 Task: Look for space in Poole, United Kingdom from 5th September, 2023 to 13th September, 2023 for 6 adults in price range Rs.15000 to Rs.20000. Place can be entire place with 3 bedrooms having 3 beds and 3 bathrooms. Property type can be house, flat, guest house. Booking option can be shelf check-in. Required host language is English.
Action: Mouse moved to (346, 127)
Screenshot: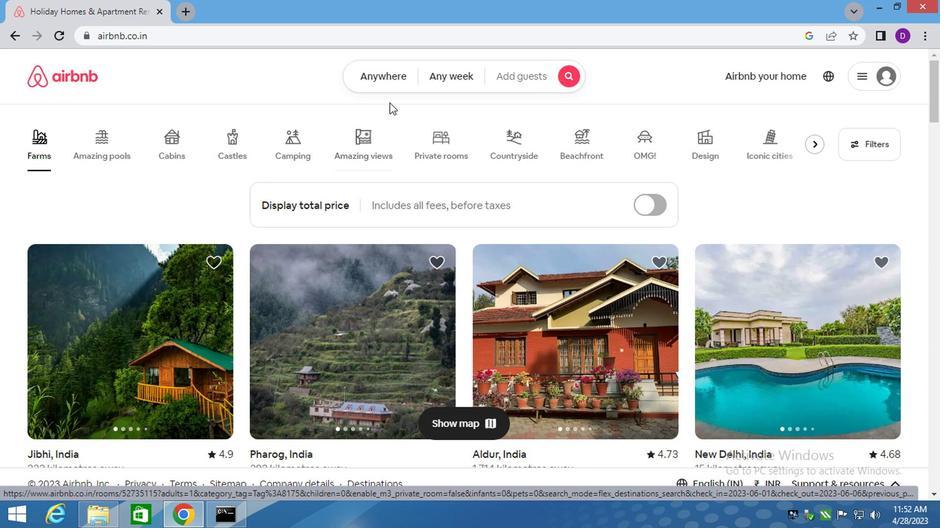 
Action: Mouse pressed left at (346, 127)
Screenshot: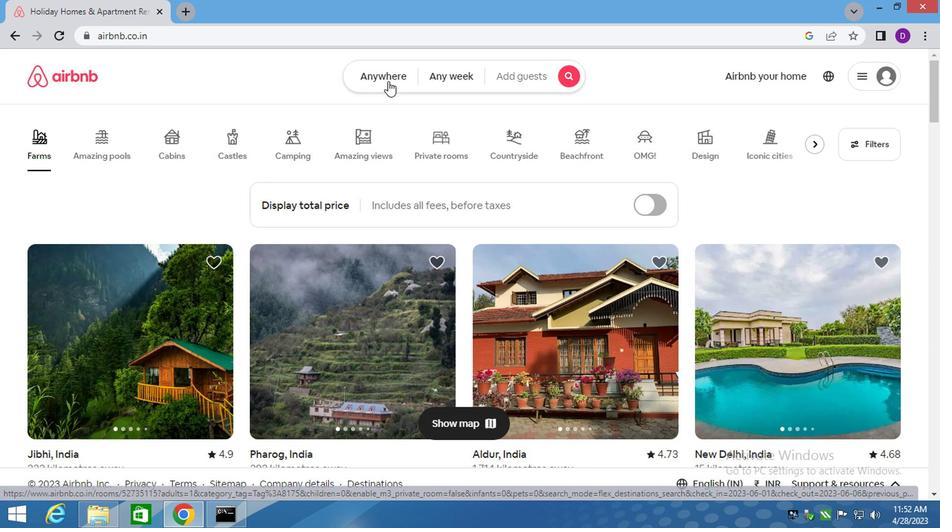 
Action: Mouse moved to (252, 166)
Screenshot: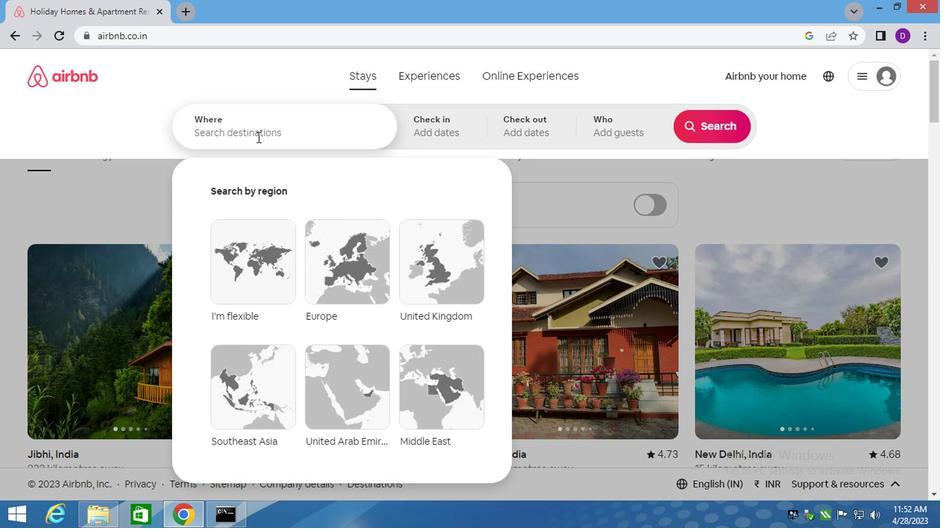 
Action: Mouse pressed left at (252, 166)
Screenshot: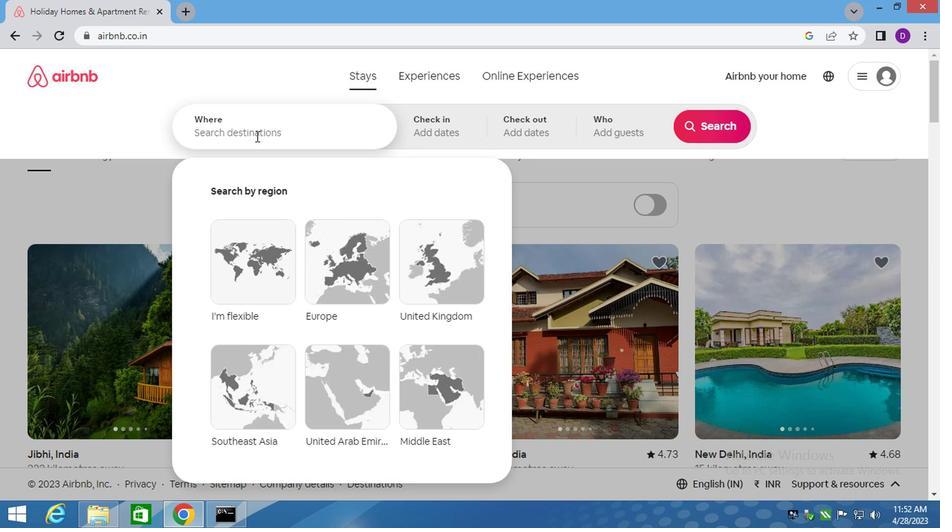 
Action: Mouse moved to (252, 166)
Screenshot: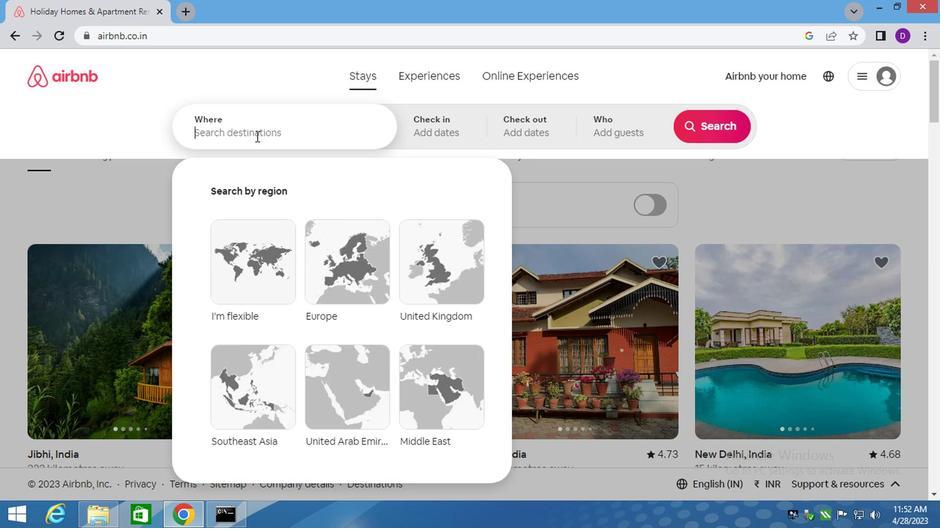 
Action: Key pressed poole<Key.down><Key.down>,<Key.space>united<Key.up><Key.enter>
Screenshot: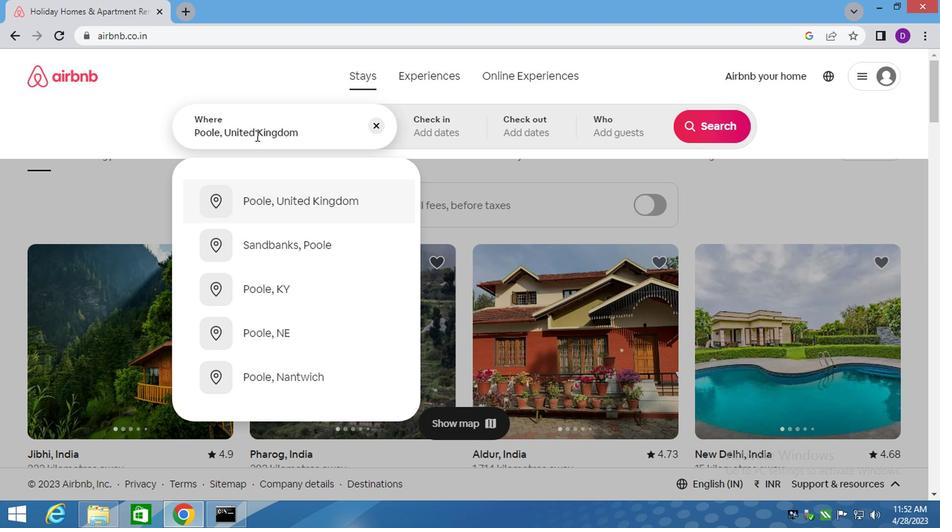 
Action: Mouse moved to (574, 239)
Screenshot: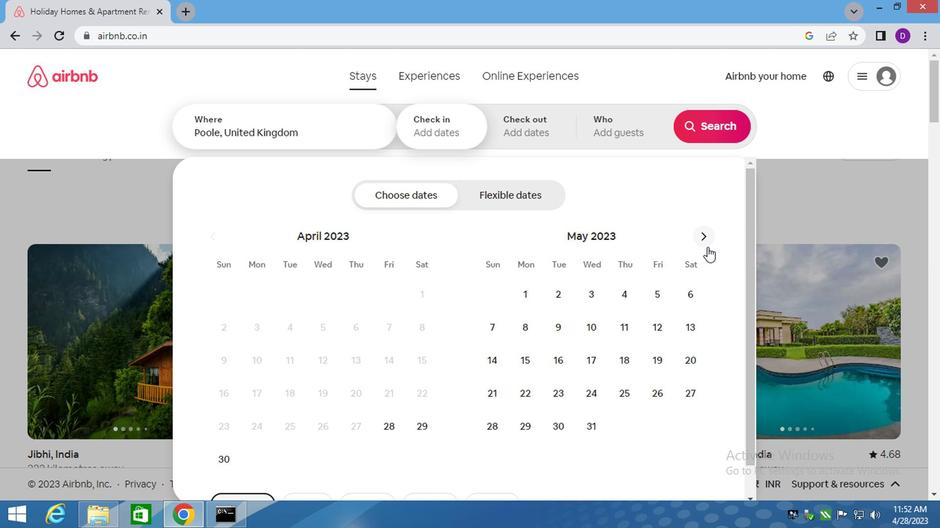 
Action: Mouse pressed left at (574, 239)
Screenshot: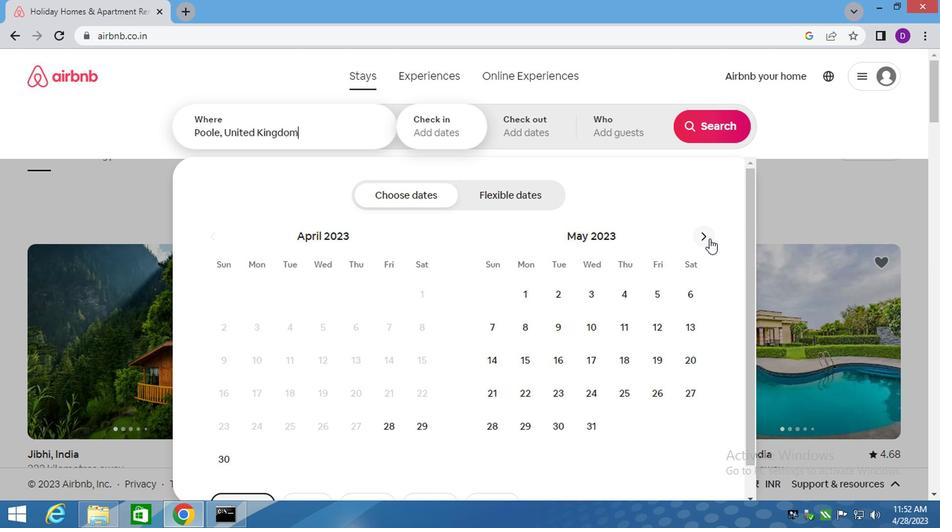 
Action: Mouse pressed left at (574, 239)
Screenshot: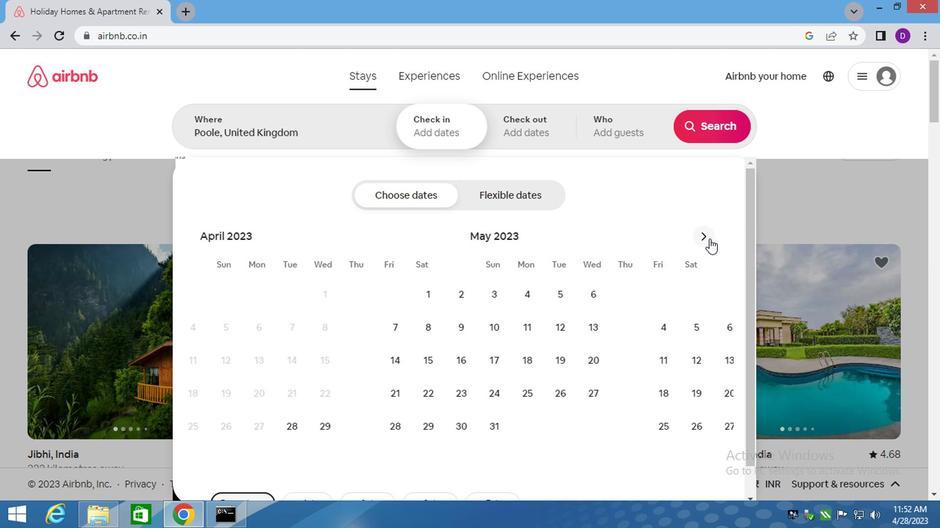 
Action: Mouse pressed left at (574, 239)
Screenshot: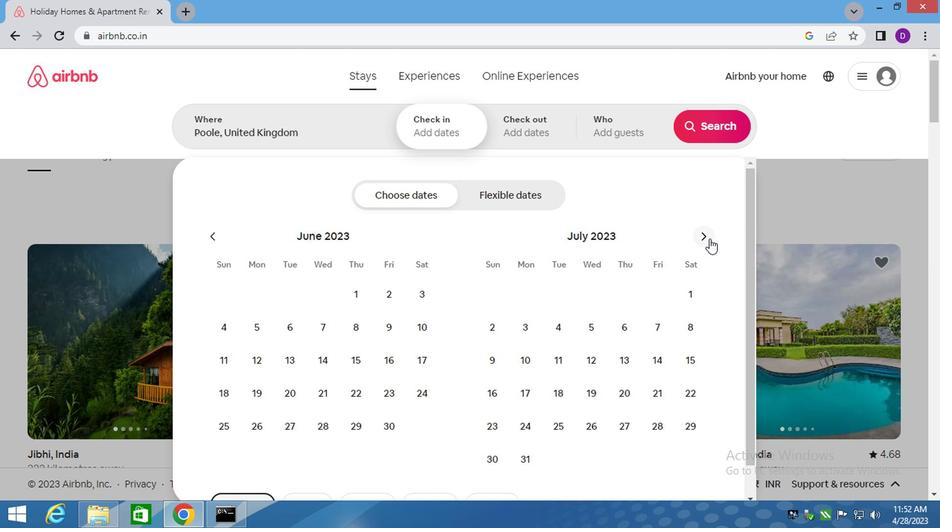 
Action: Mouse pressed left at (574, 239)
Screenshot: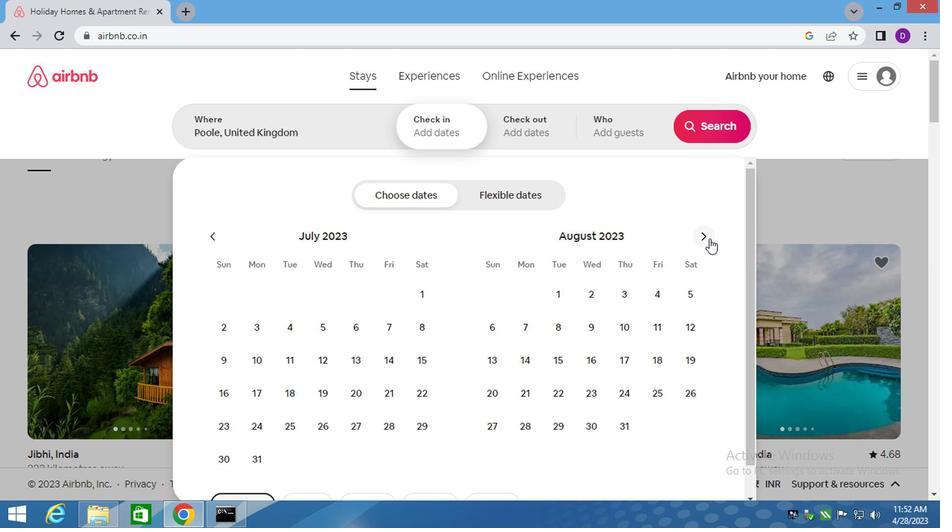 
Action: Mouse moved to (471, 302)
Screenshot: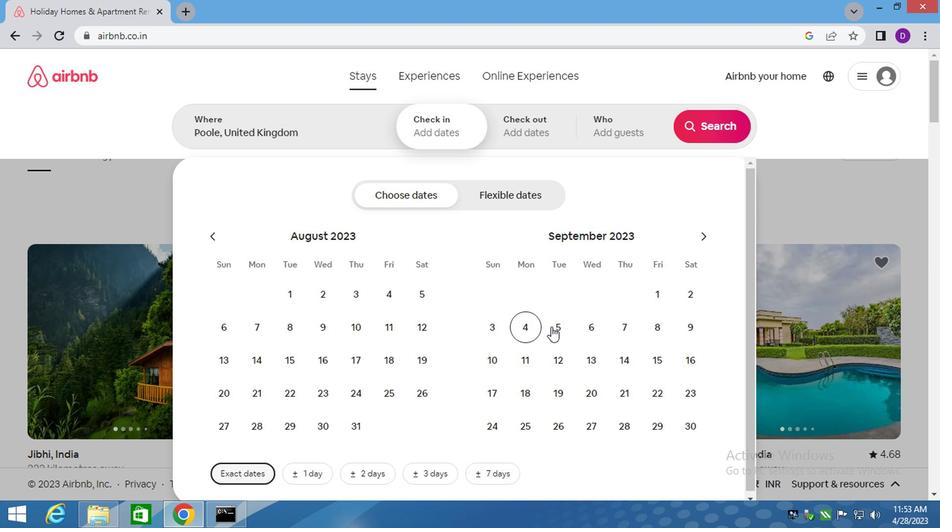 
Action: Mouse pressed left at (471, 302)
Screenshot: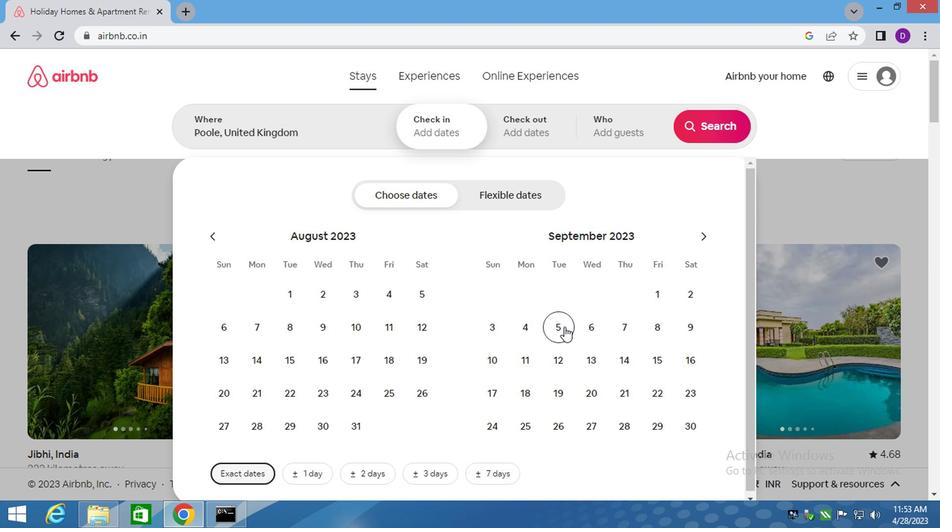 
Action: Mouse moved to (488, 323)
Screenshot: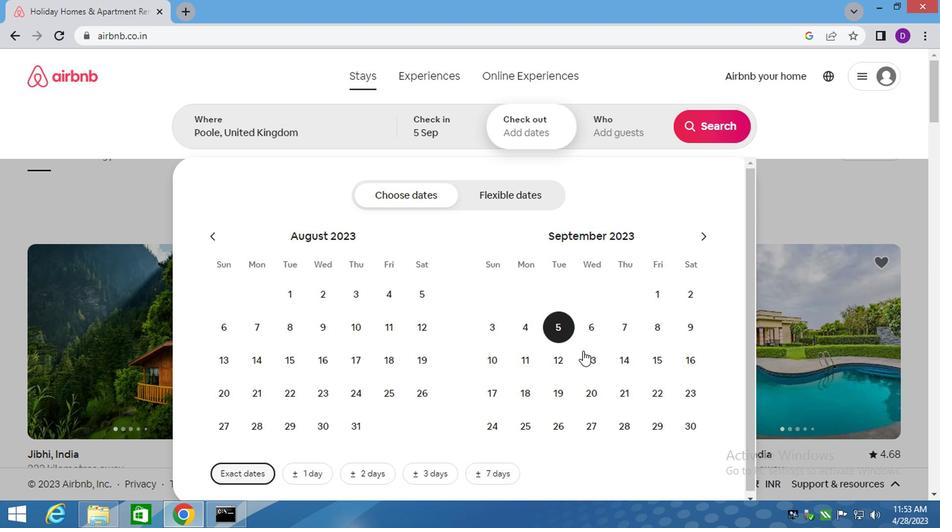 
Action: Mouse pressed left at (488, 323)
Screenshot: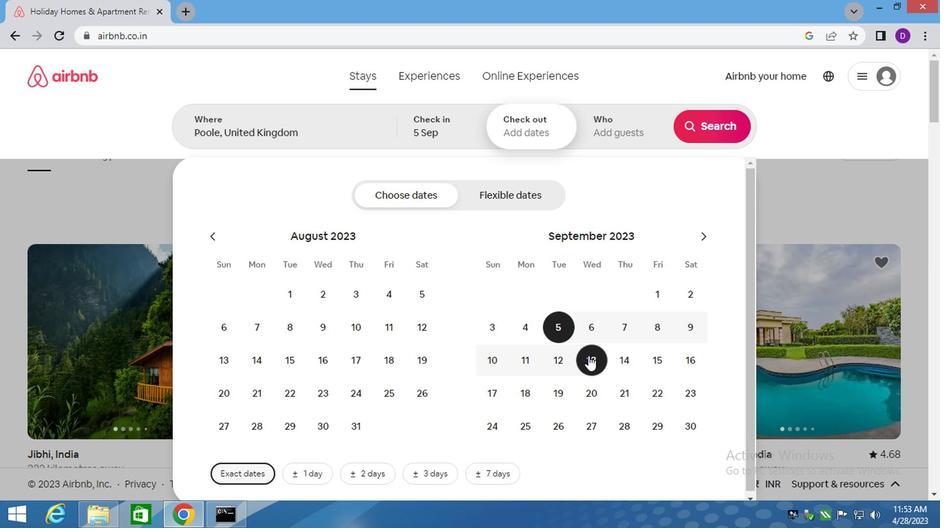 
Action: Mouse moved to (513, 166)
Screenshot: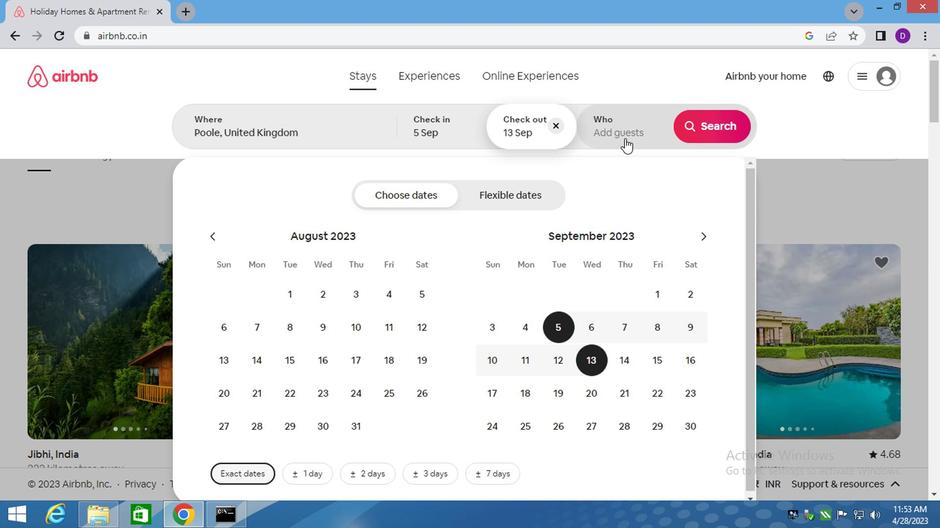 
Action: Mouse pressed left at (513, 166)
Screenshot: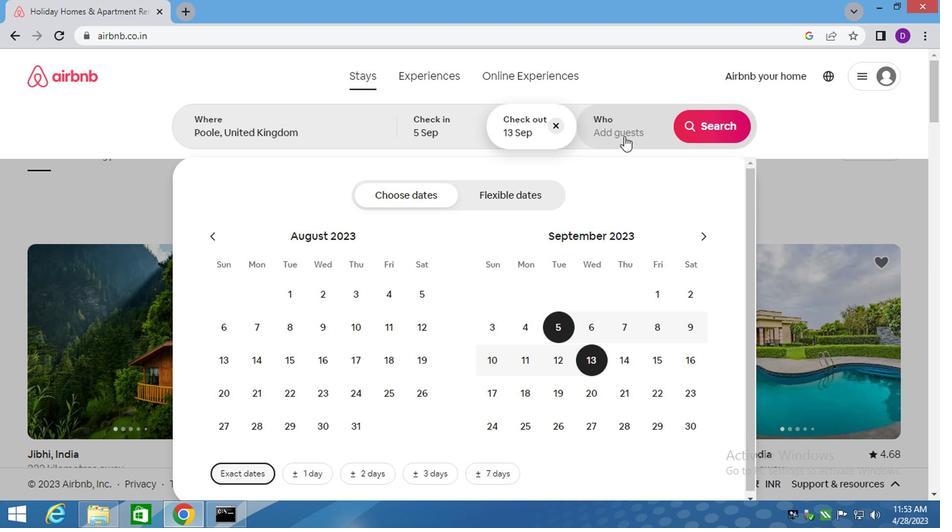 
Action: Mouse moved to (582, 212)
Screenshot: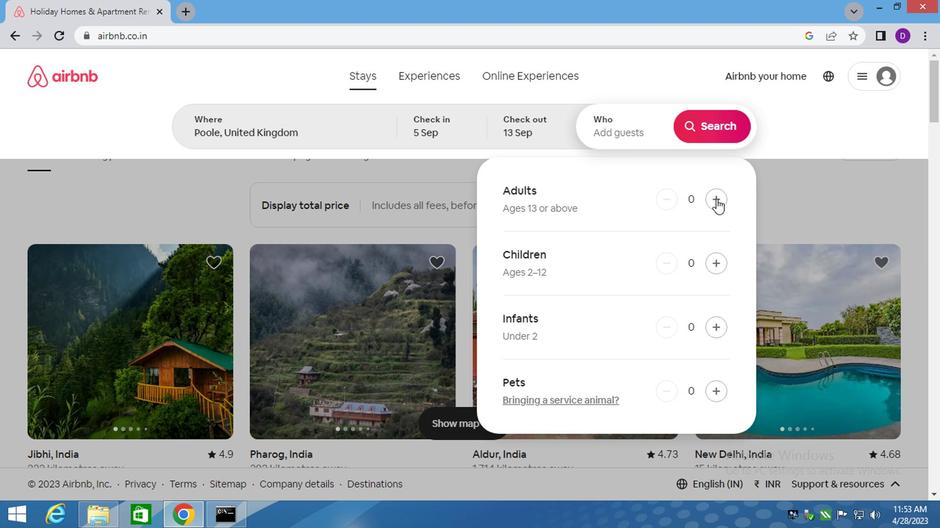 
Action: Mouse pressed left at (582, 212)
Screenshot: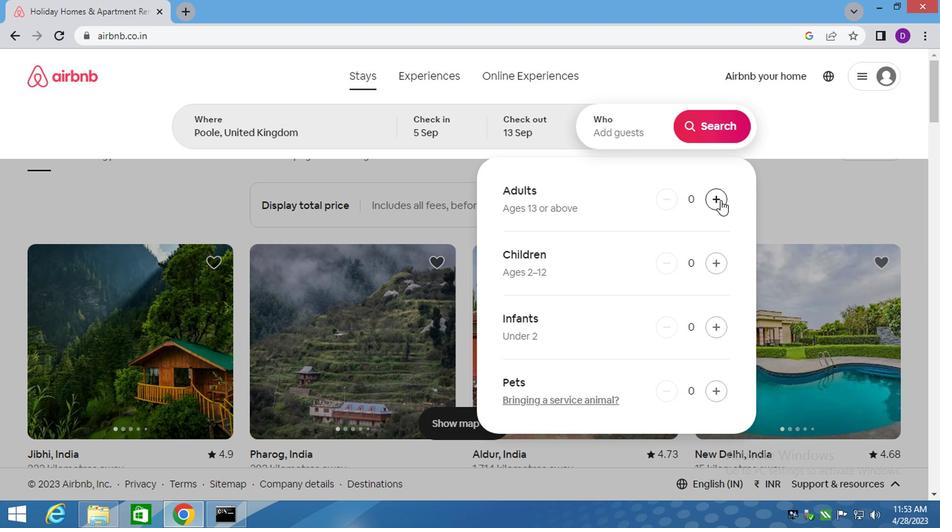 
Action: Mouse pressed left at (582, 212)
Screenshot: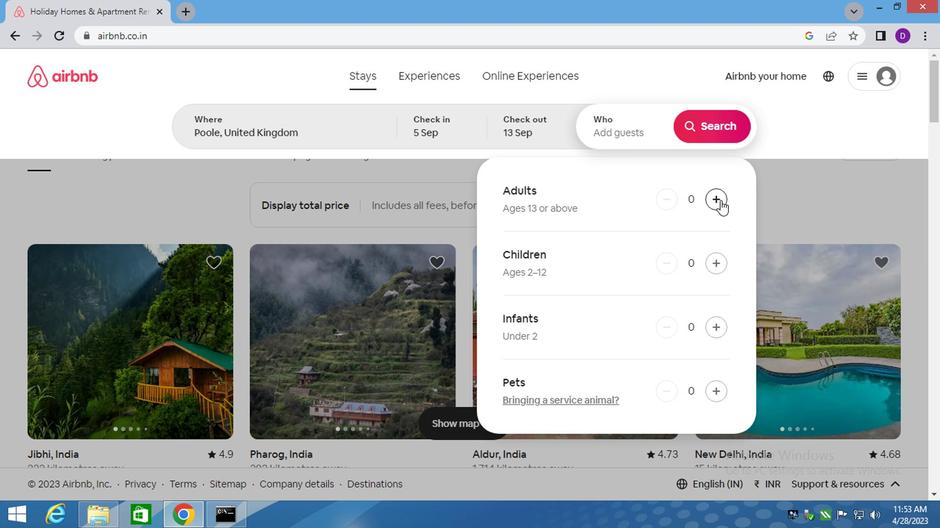 
Action: Mouse pressed left at (582, 212)
Screenshot: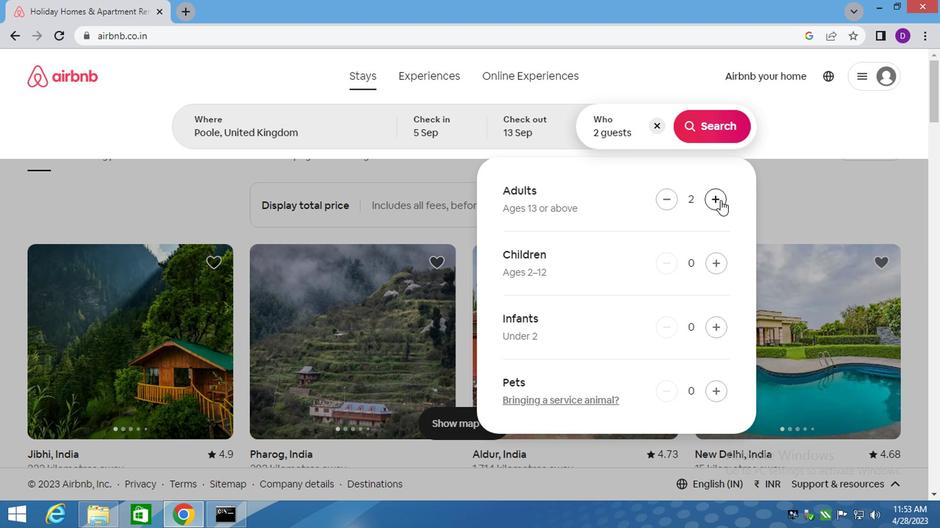 
Action: Mouse pressed left at (582, 212)
Screenshot: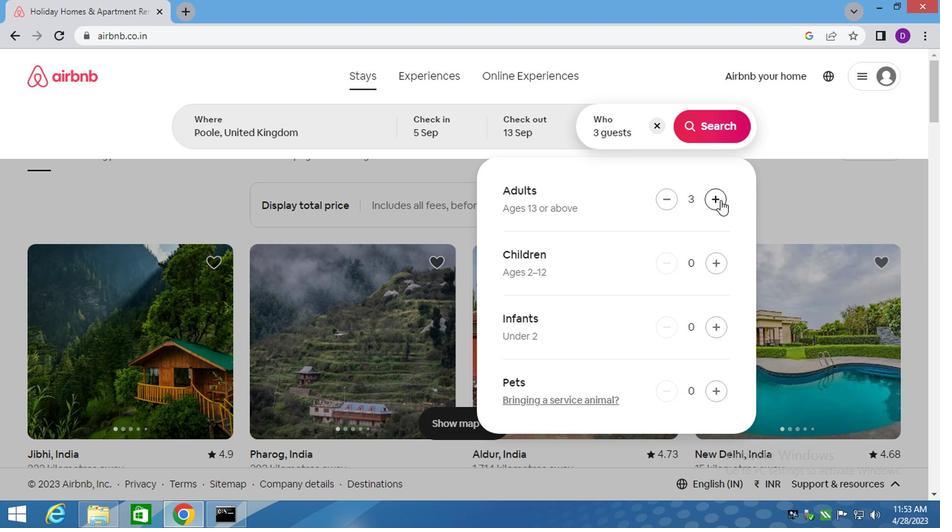 
Action: Mouse pressed left at (582, 212)
Screenshot: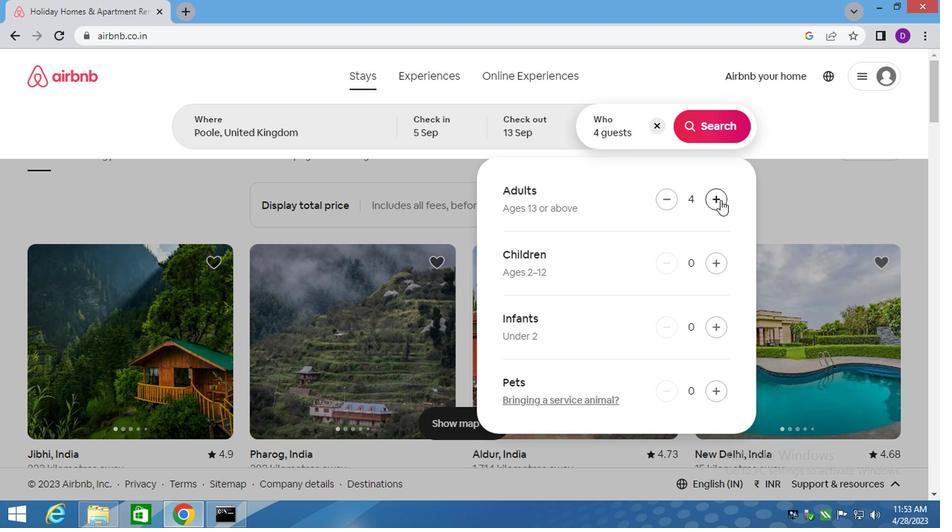
Action: Mouse pressed left at (582, 212)
Screenshot: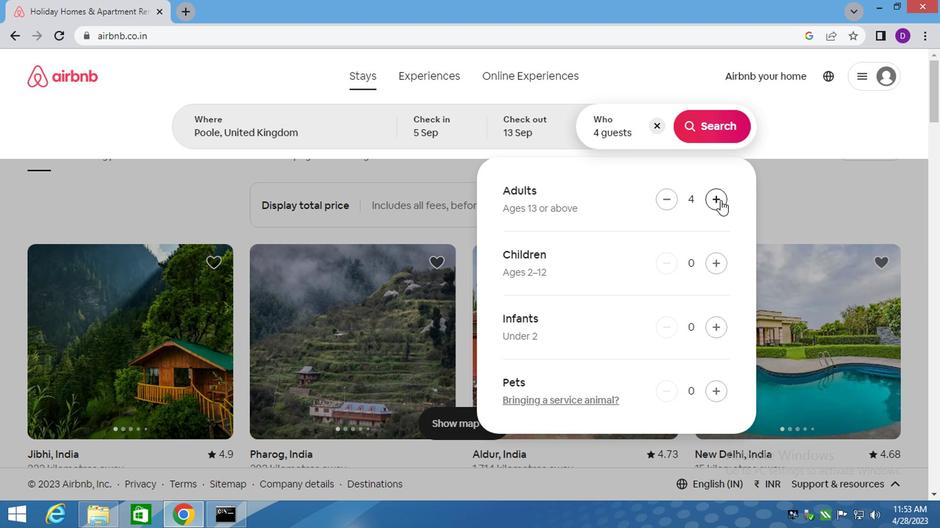 
Action: Mouse moved to (569, 156)
Screenshot: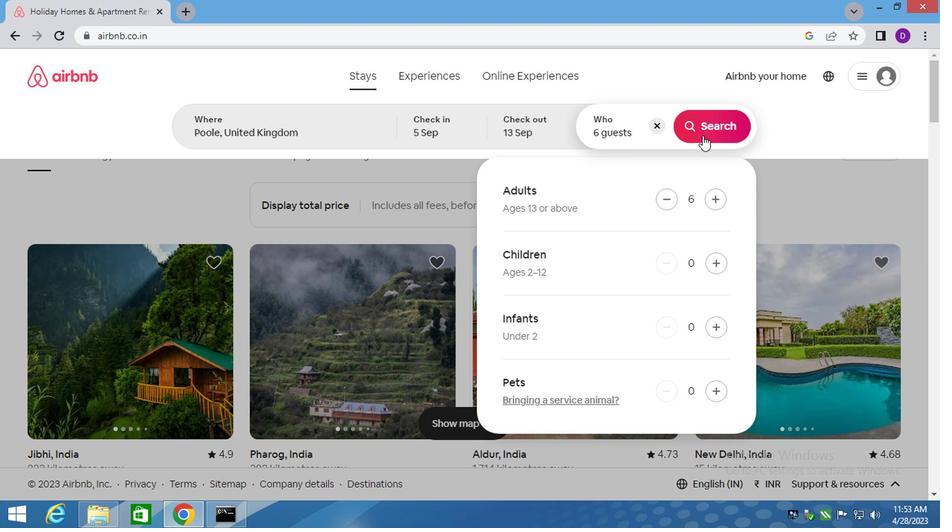 
Action: Mouse pressed left at (569, 156)
Screenshot: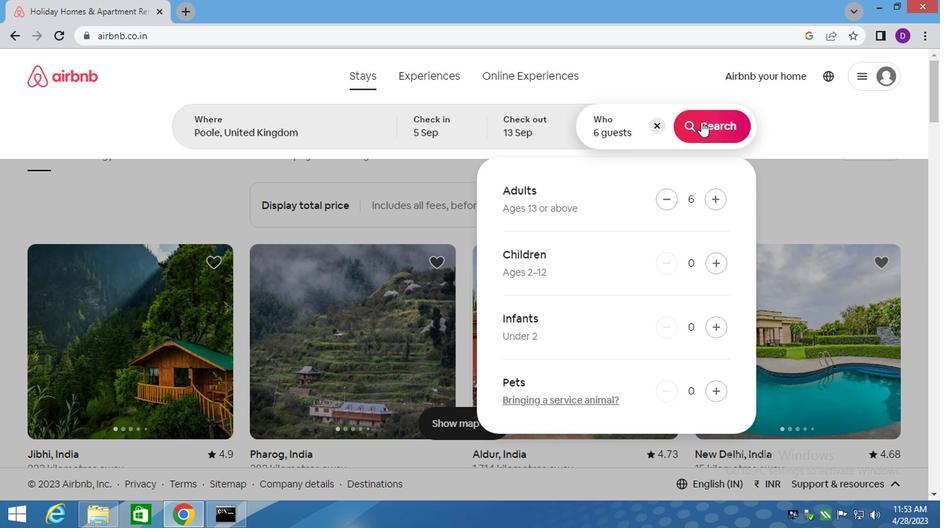 
Action: Mouse moved to (685, 163)
Screenshot: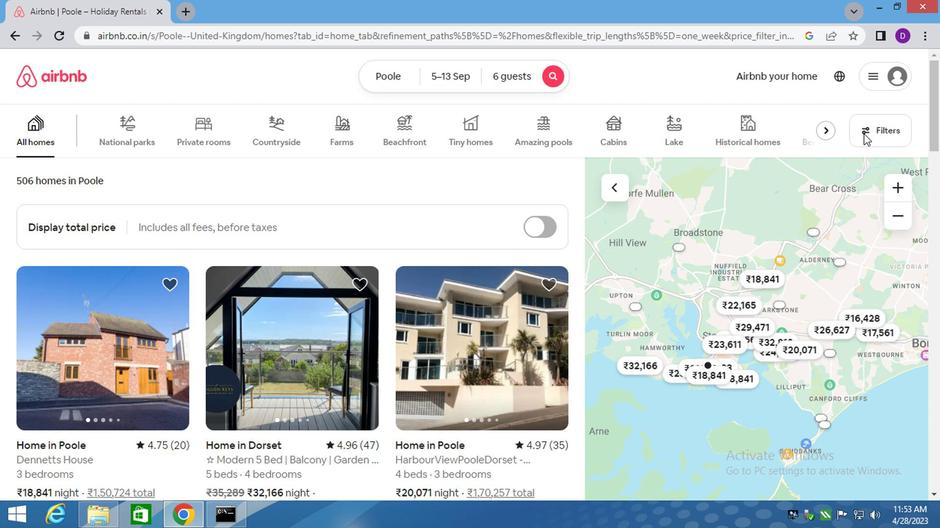 
Action: Mouse pressed left at (685, 163)
Screenshot: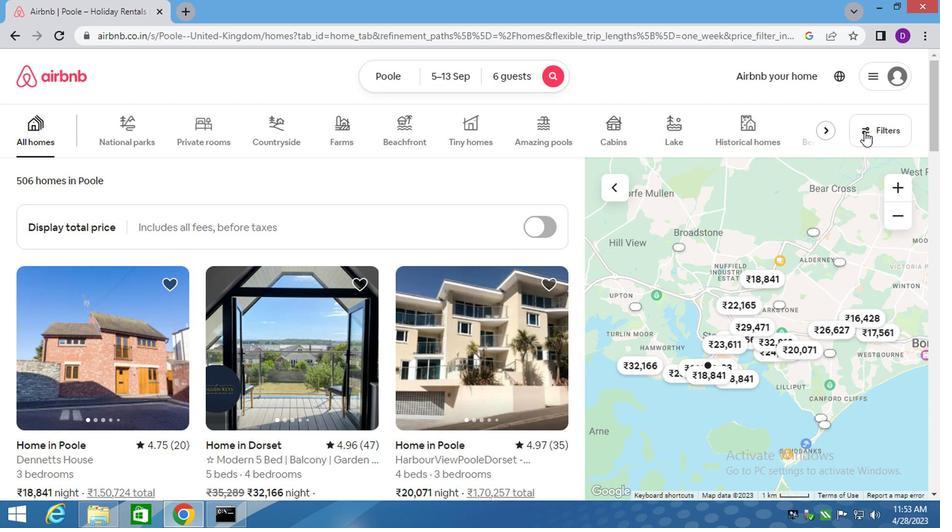 
Action: Mouse moved to (284, 287)
Screenshot: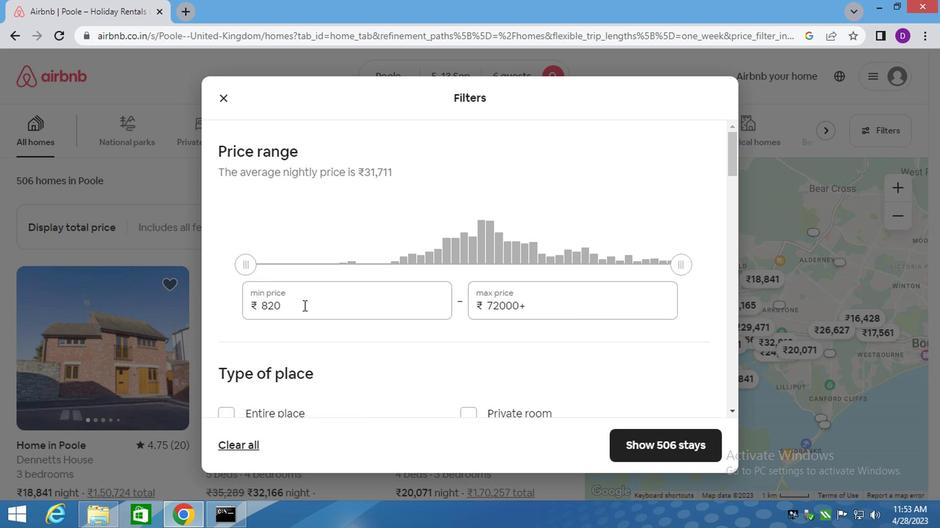 
Action: Mouse pressed left at (284, 287)
Screenshot: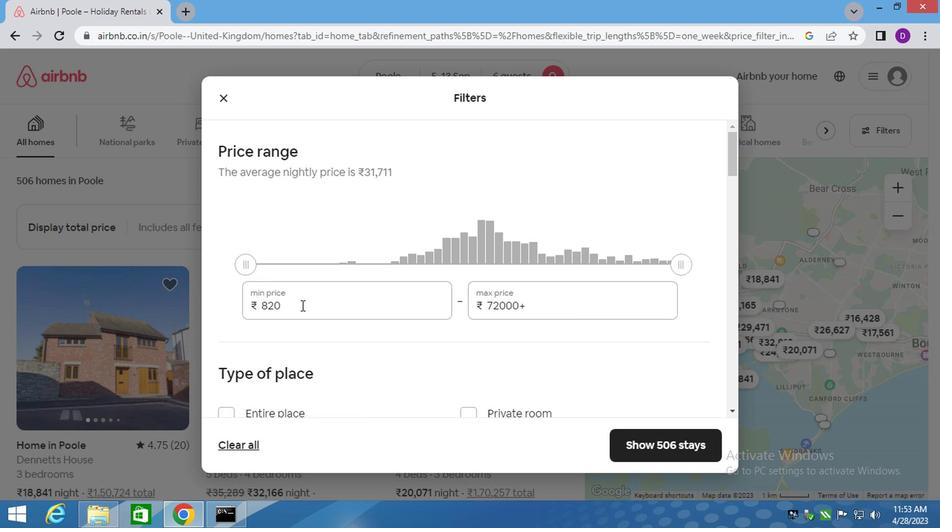 
Action: Mouse pressed left at (284, 287)
Screenshot: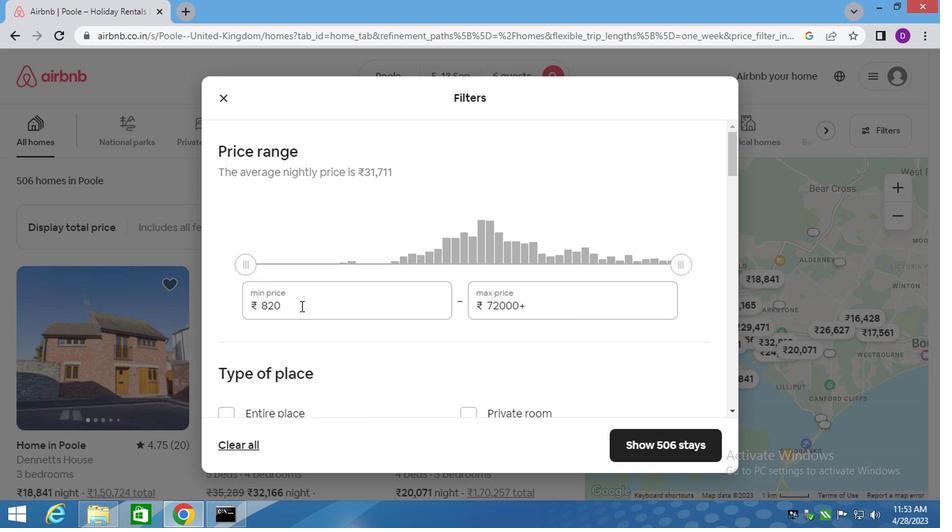 
Action: Key pressed 15000<Key.tab>20000
Screenshot: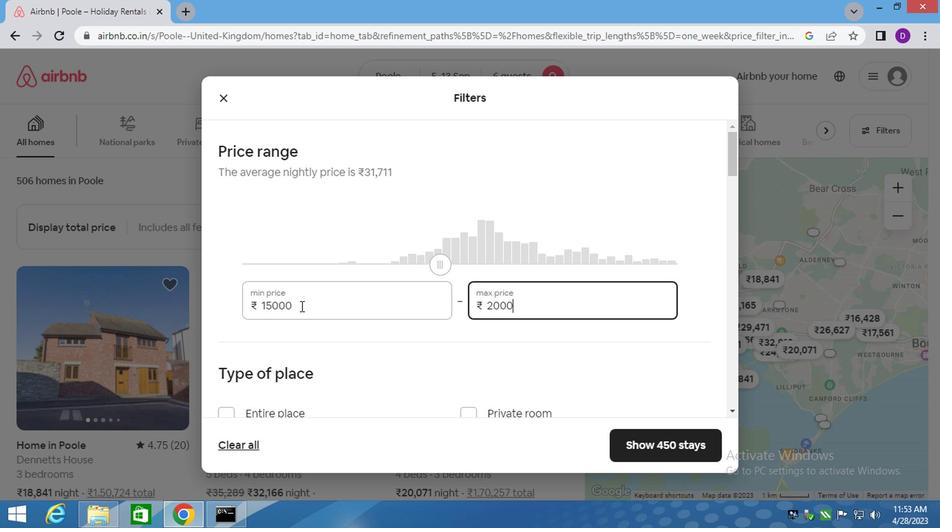 
Action: Mouse moved to (282, 294)
Screenshot: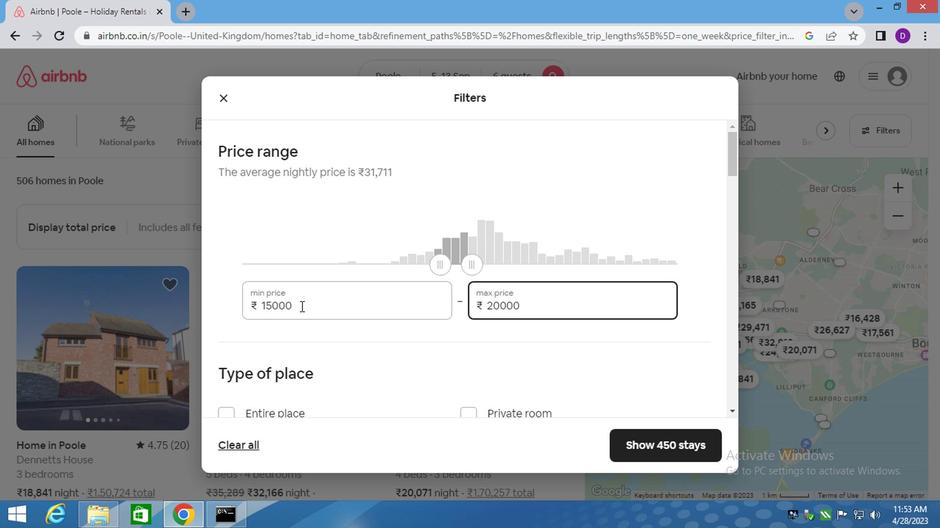 
Action: Mouse scrolled (282, 293) with delta (0, 0)
Screenshot: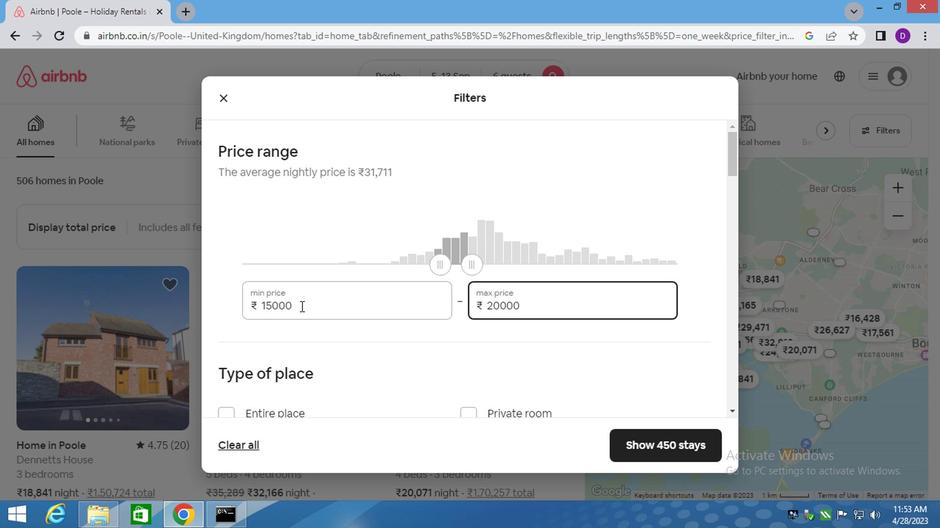 
Action: Mouse moved to (280, 296)
Screenshot: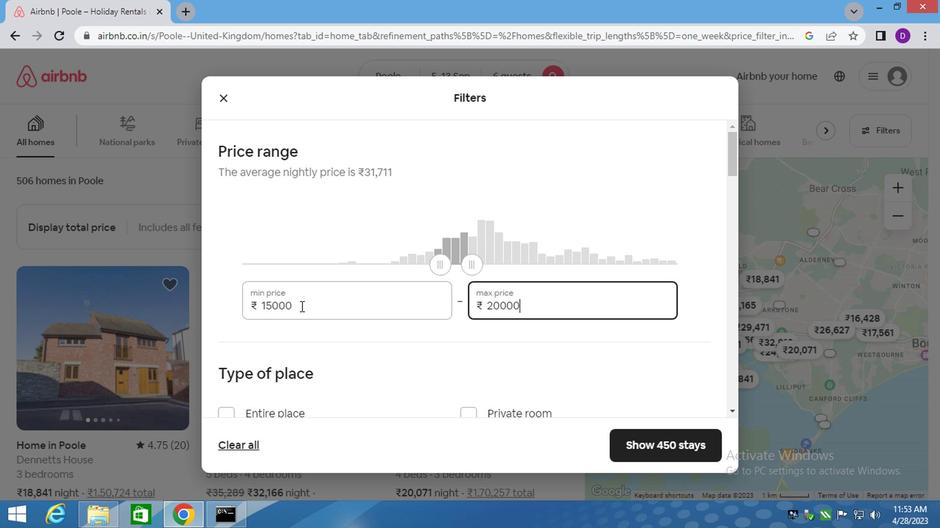 
Action: Mouse scrolled (280, 296) with delta (0, 0)
Screenshot: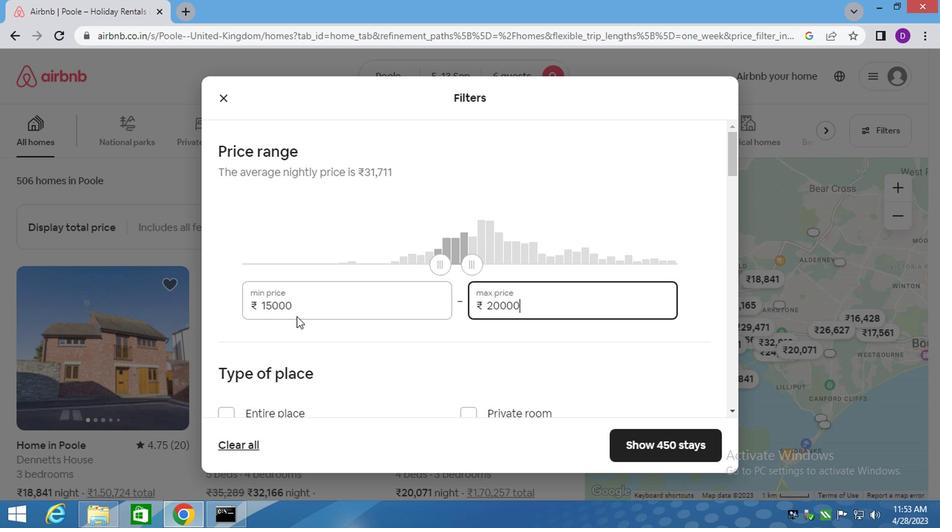 
Action: Mouse moved to (232, 265)
Screenshot: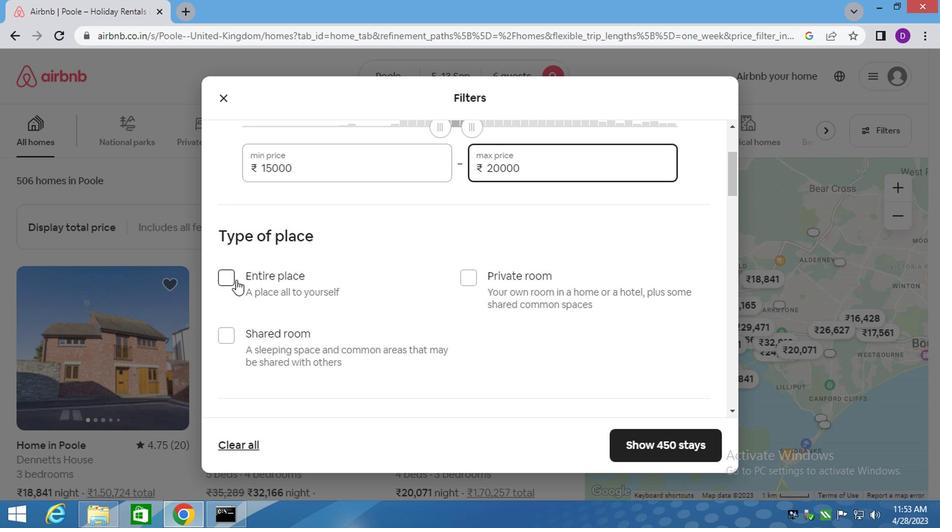 
Action: Mouse pressed left at (232, 265)
Screenshot: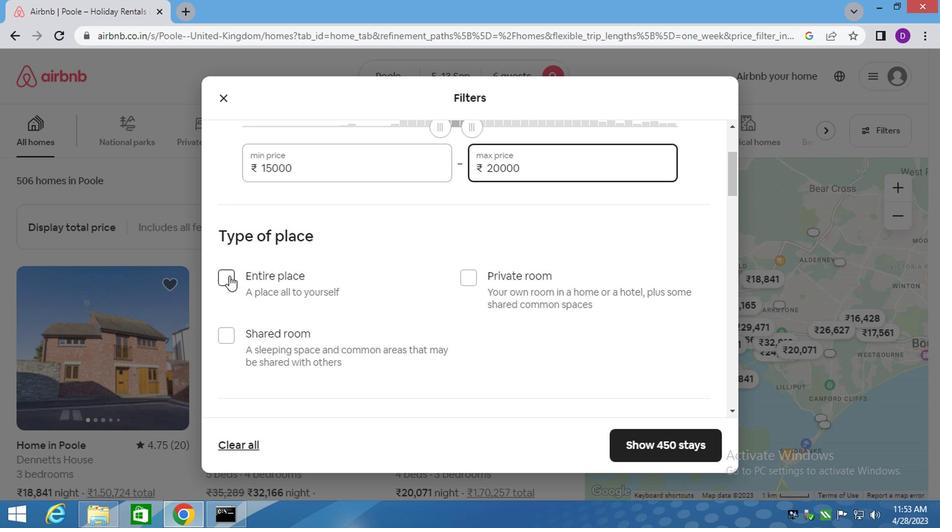 
Action: Mouse moved to (320, 289)
Screenshot: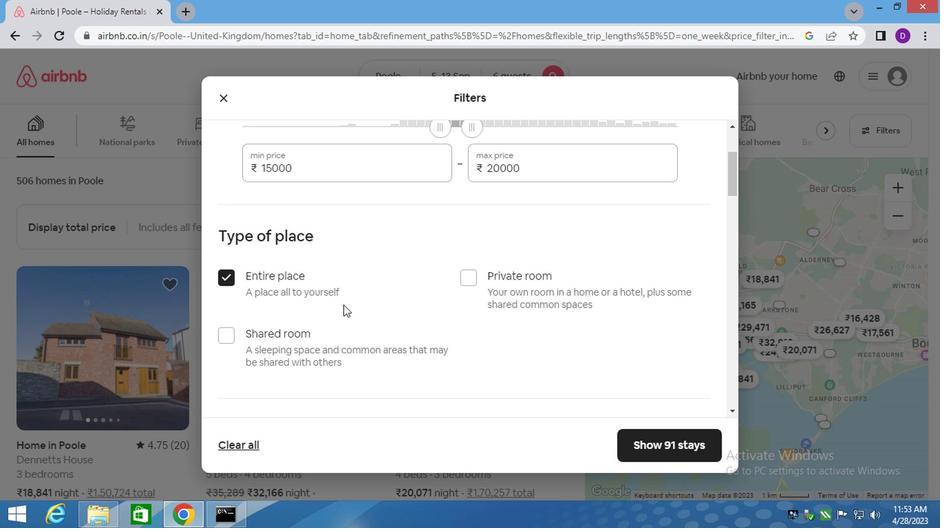 
Action: Mouse scrolled (320, 288) with delta (0, 0)
Screenshot: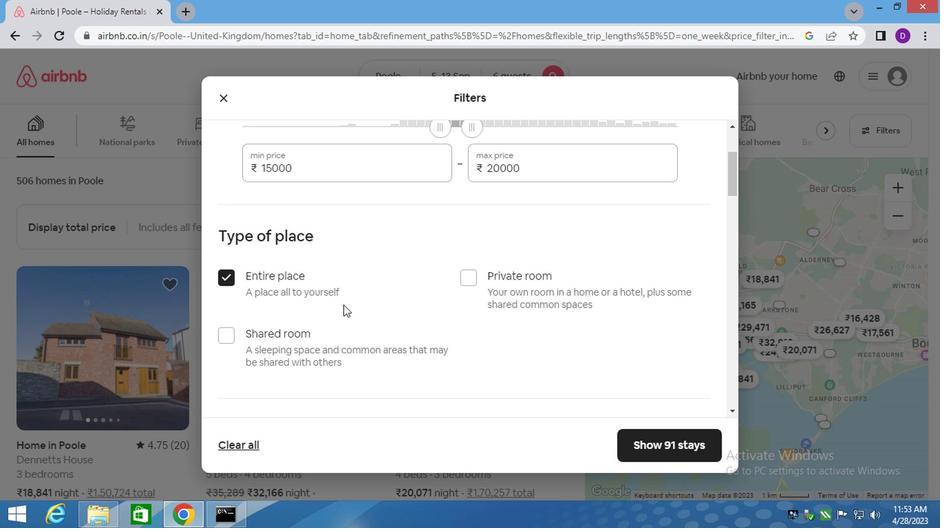 
Action: Mouse moved to (321, 291)
Screenshot: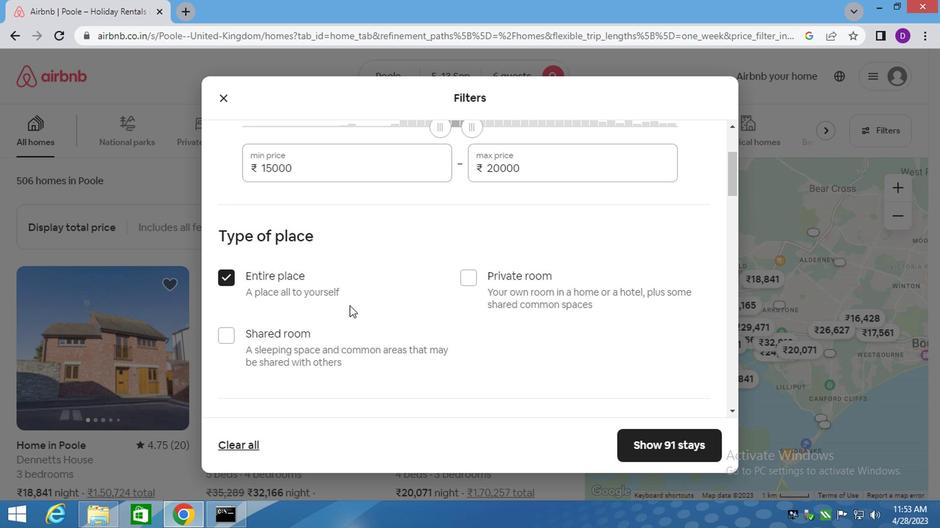 
Action: Mouse scrolled (321, 291) with delta (0, 0)
Screenshot: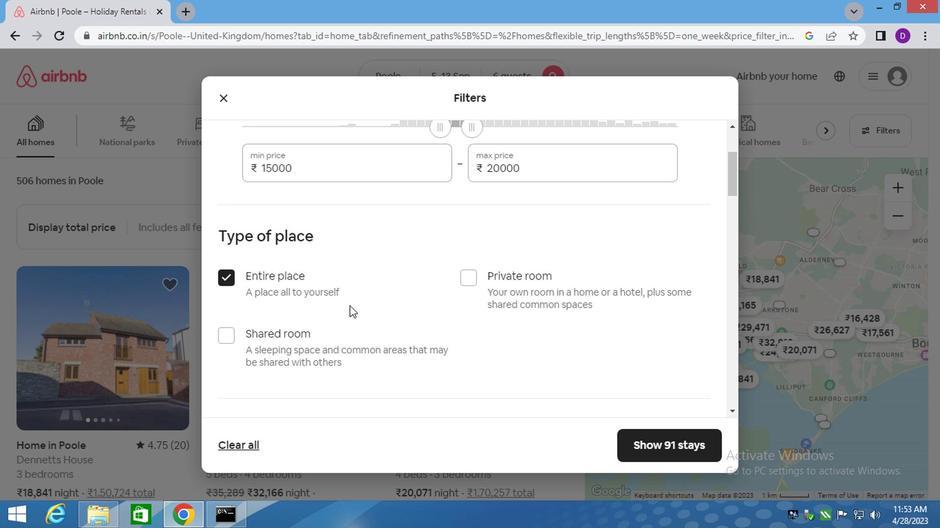 
Action: Mouse scrolled (321, 291) with delta (0, 0)
Screenshot: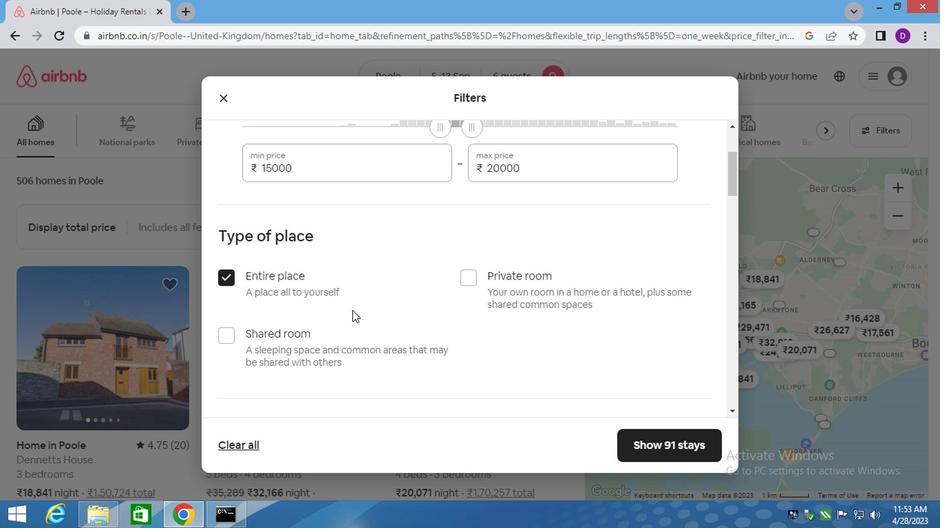 
Action: Mouse scrolled (321, 291) with delta (0, 0)
Screenshot: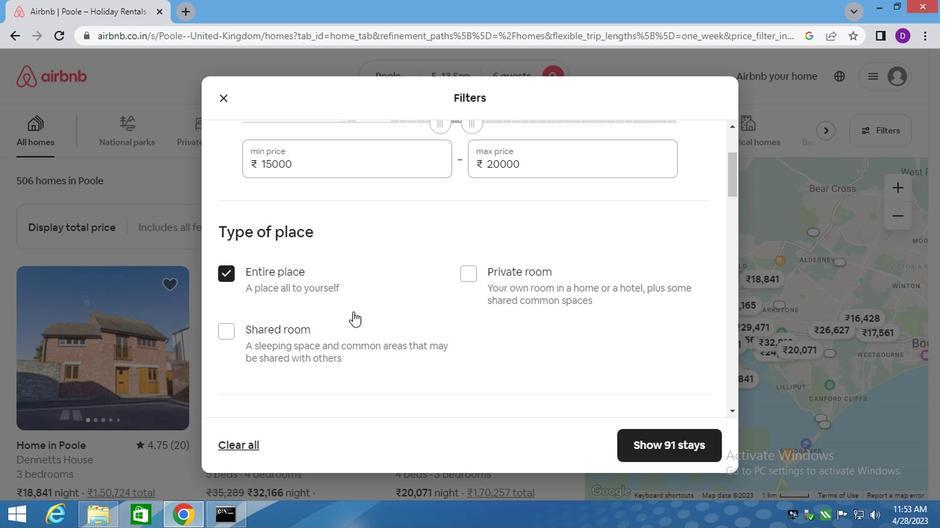 
Action: Mouse moved to (321, 291)
Screenshot: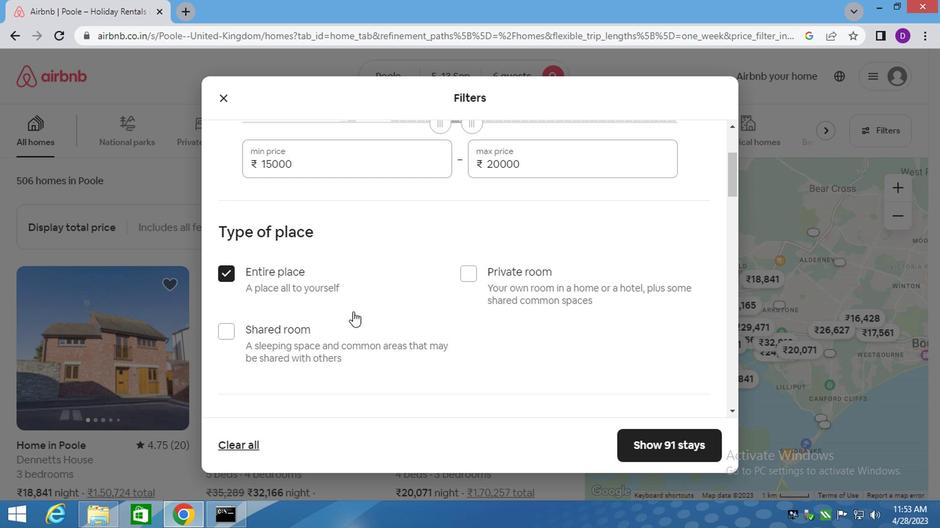 
Action: Mouse scrolled (321, 291) with delta (0, 0)
Screenshot: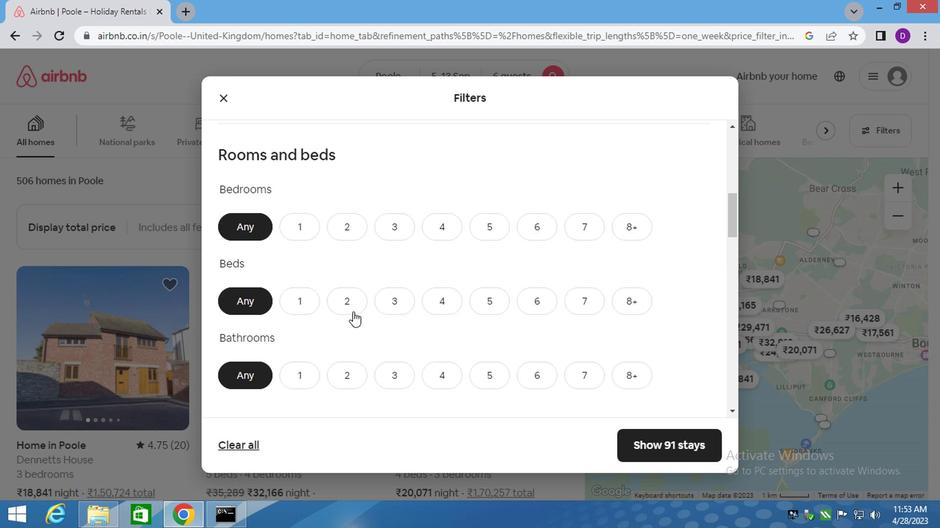 
Action: Mouse moved to (343, 189)
Screenshot: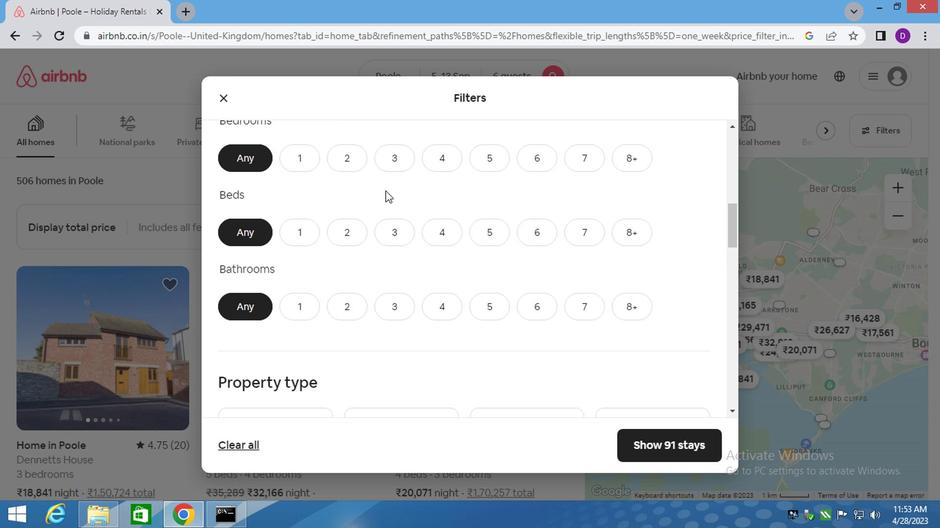 
Action: Mouse pressed left at (343, 189)
Screenshot: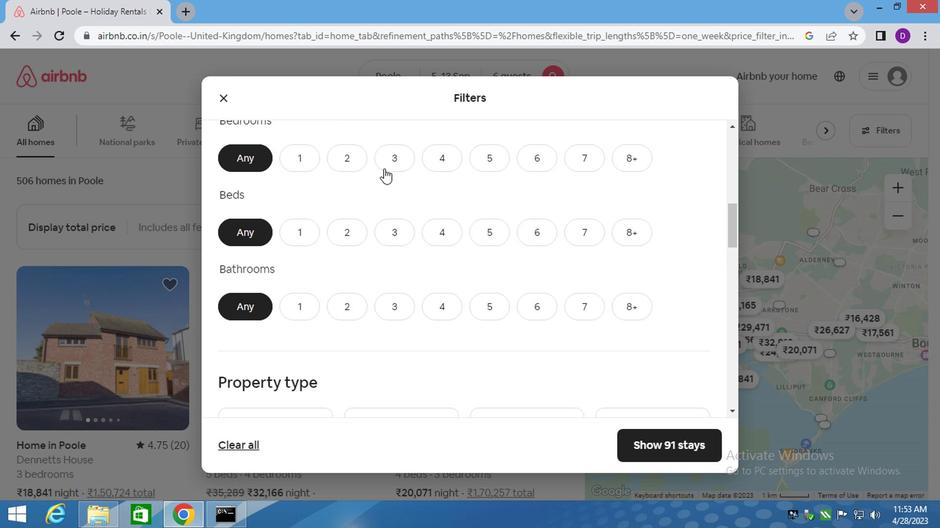 
Action: Mouse moved to (345, 233)
Screenshot: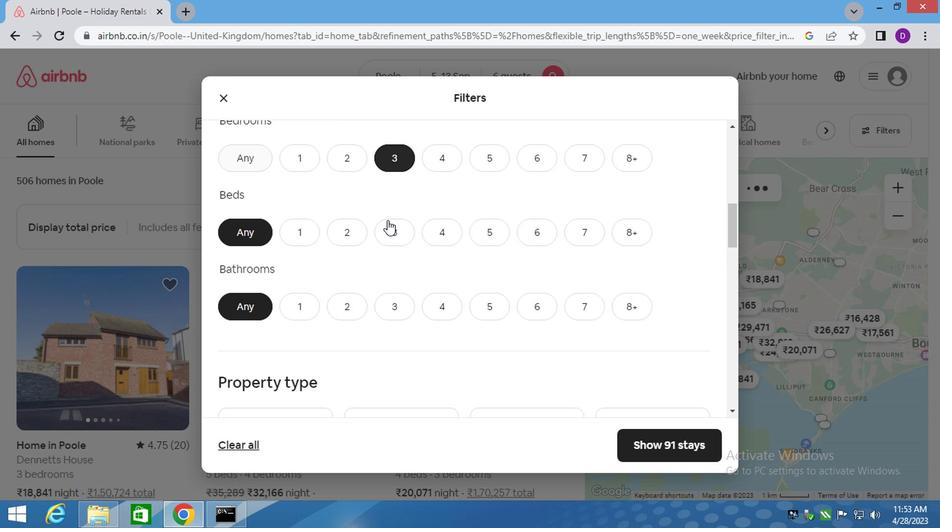 
Action: Mouse pressed left at (345, 233)
Screenshot: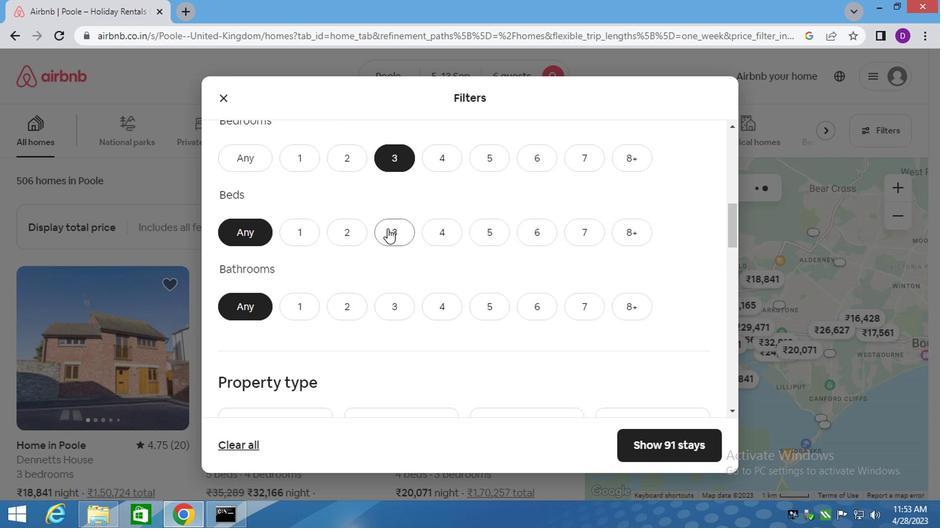 
Action: Mouse moved to (349, 293)
Screenshot: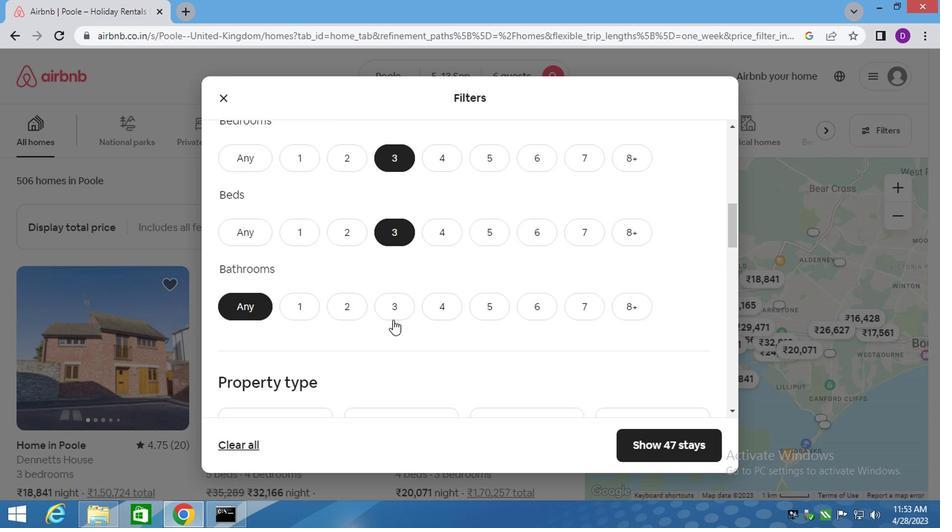 
Action: Mouse pressed left at (349, 293)
Screenshot: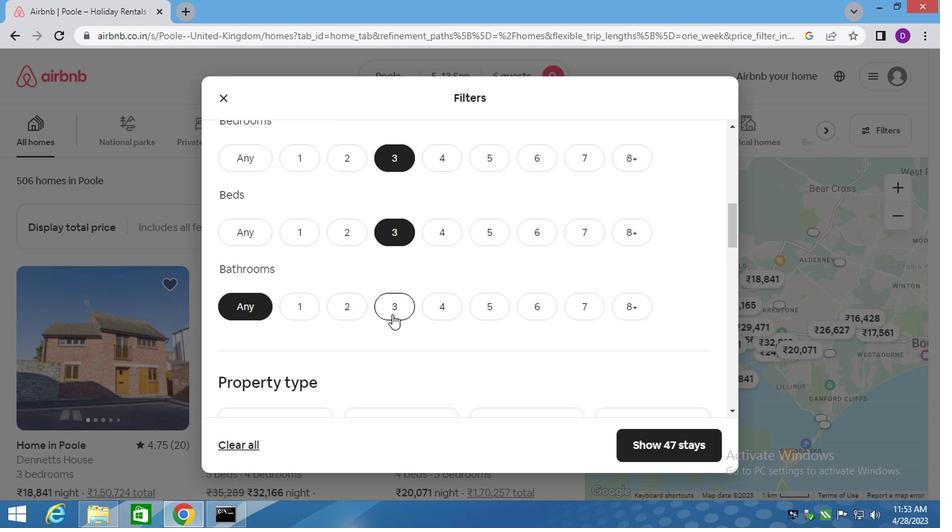 
Action: Mouse scrolled (349, 293) with delta (0, 0)
Screenshot: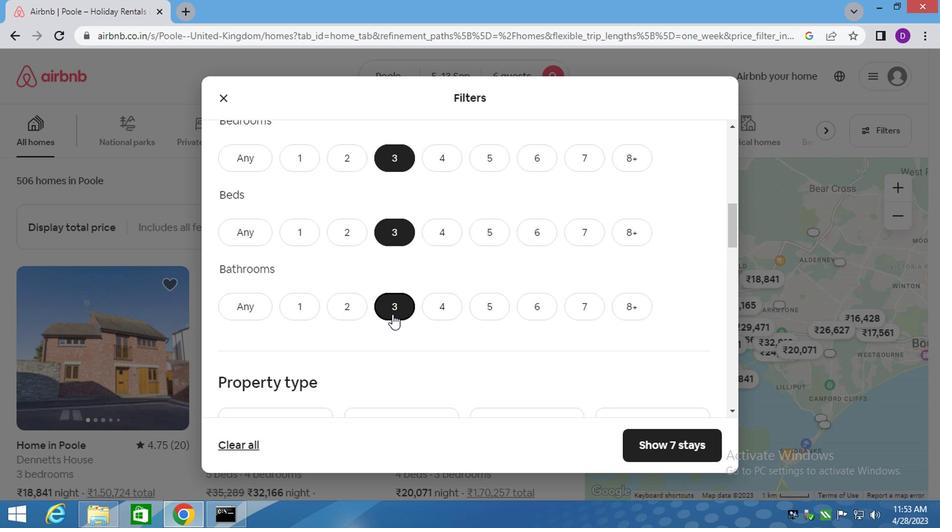 
Action: Mouse scrolled (349, 293) with delta (0, 0)
Screenshot: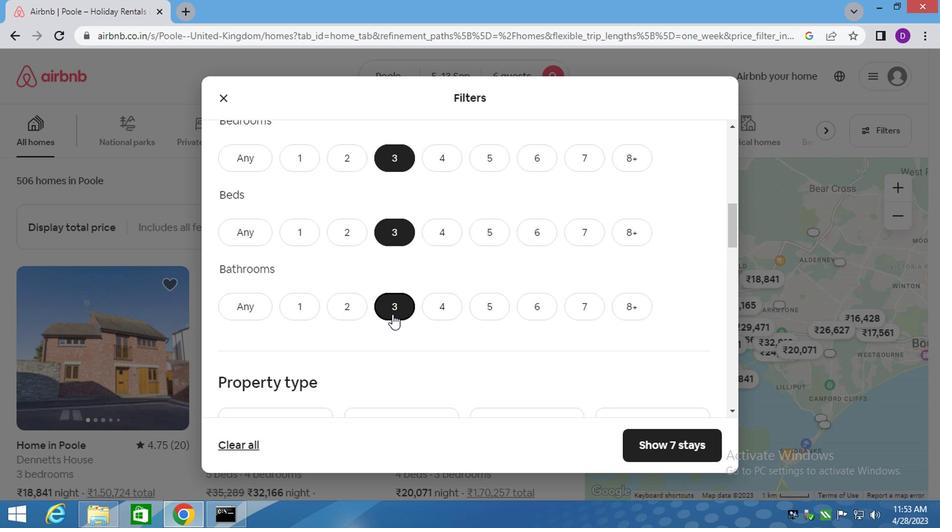 
Action: Mouse scrolled (349, 293) with delta (0, 0)
Screenshot: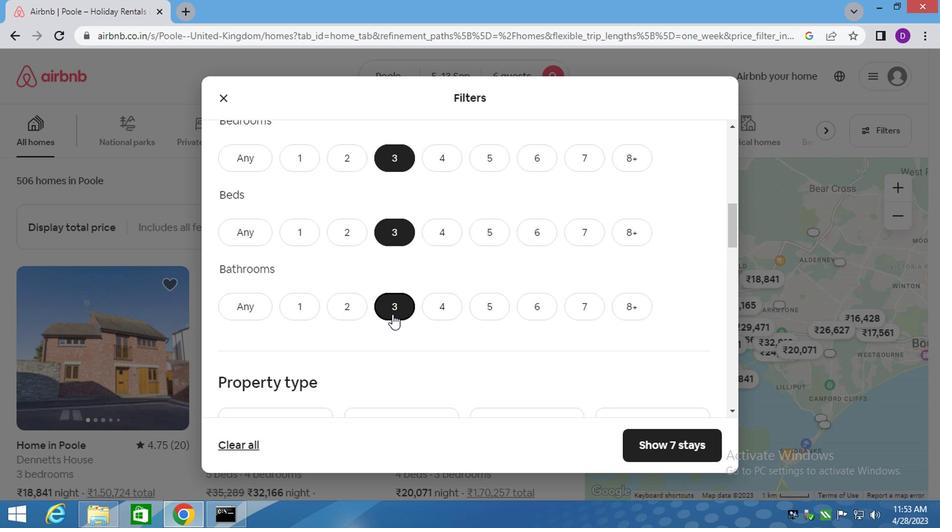 
Action: Mouse moved to (272, 247)
Screenshot: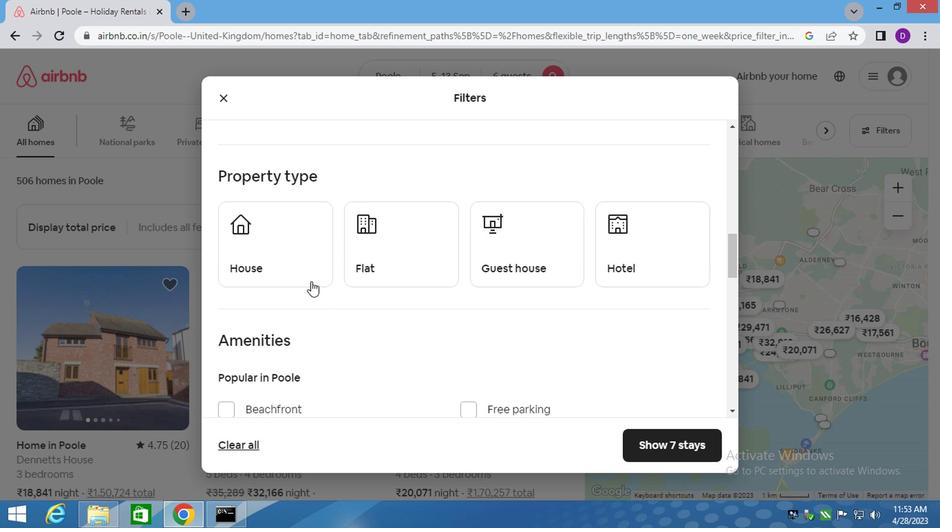 
Action: Mouse pressed left at (272, 247)
Screenshot: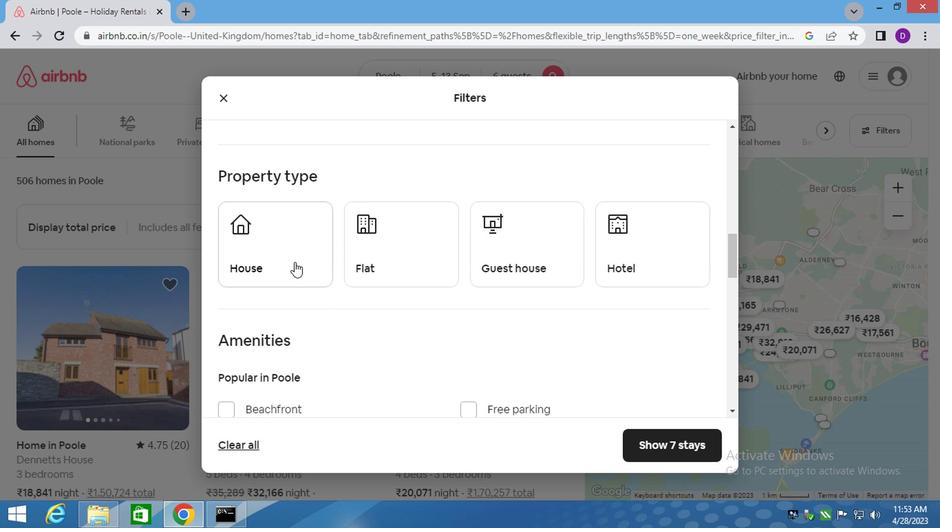 
Action: Mouse moved to (337, 255)
Screenshot: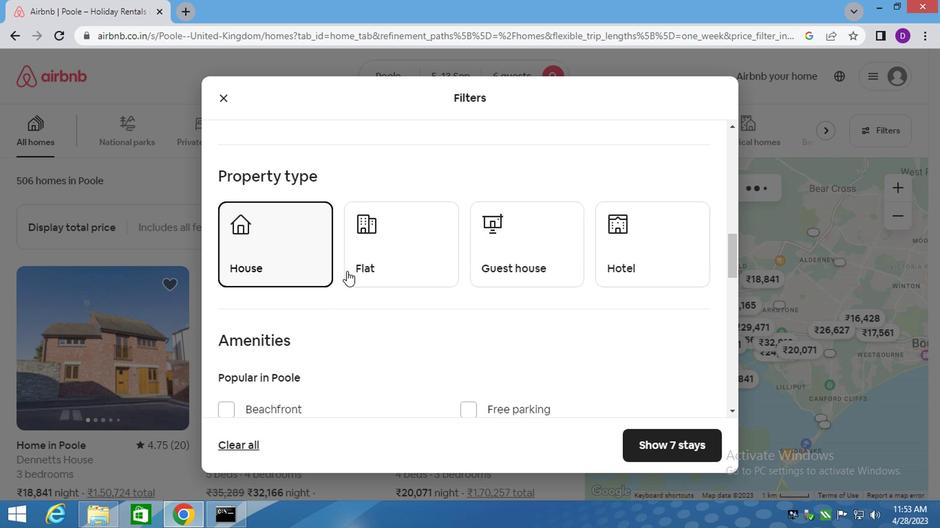 
Action: Mouse pressed left at (337, 255)
Screenshot: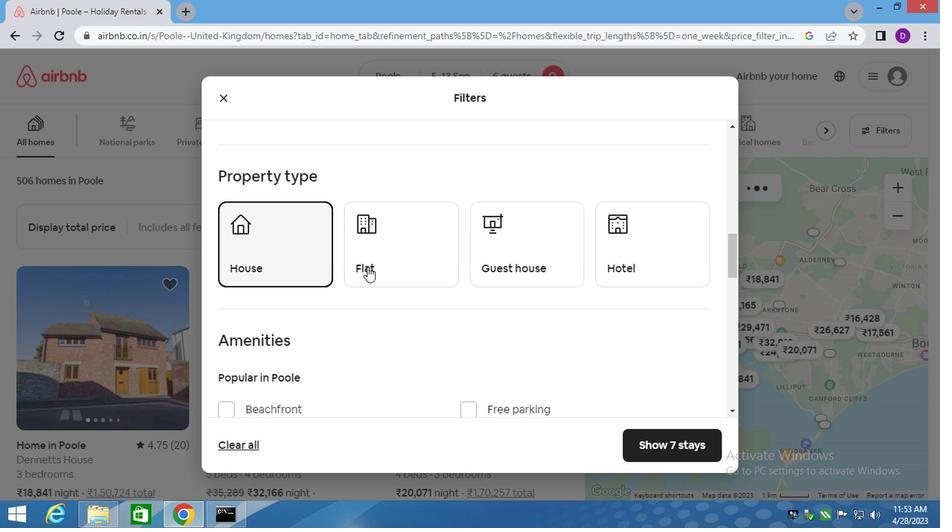 
Action: Mouse moved to (415, 258)
Screenshot: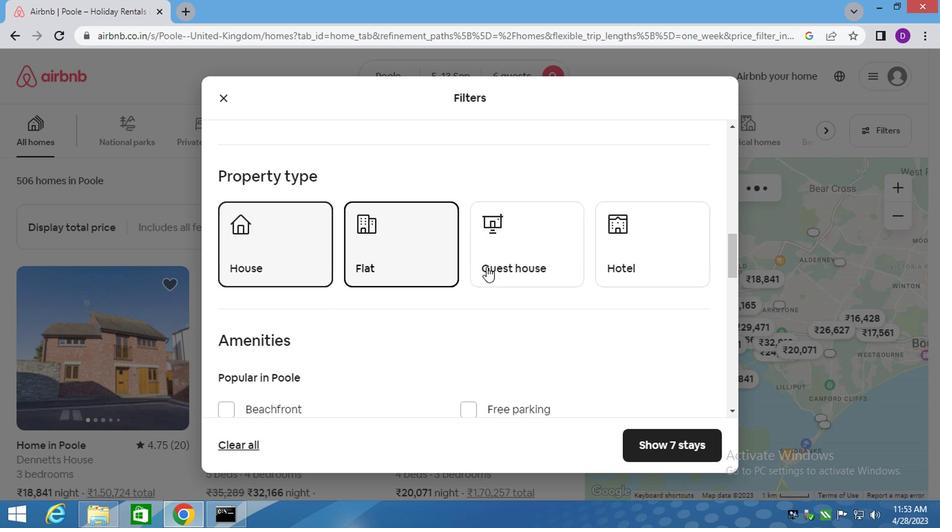 
Action: Mouse pressed left at (415, 258)
Screenshot: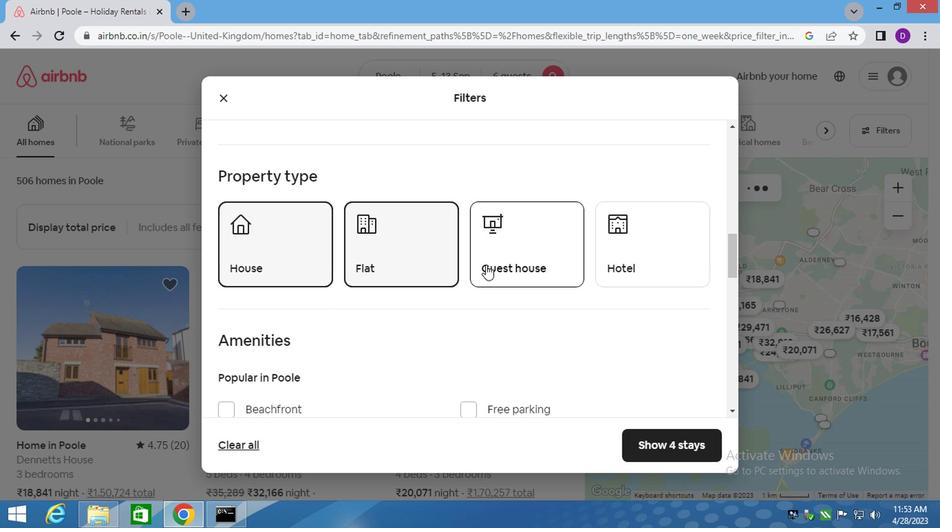 
Action: Mouse moved to (415, 267)
Screenshot: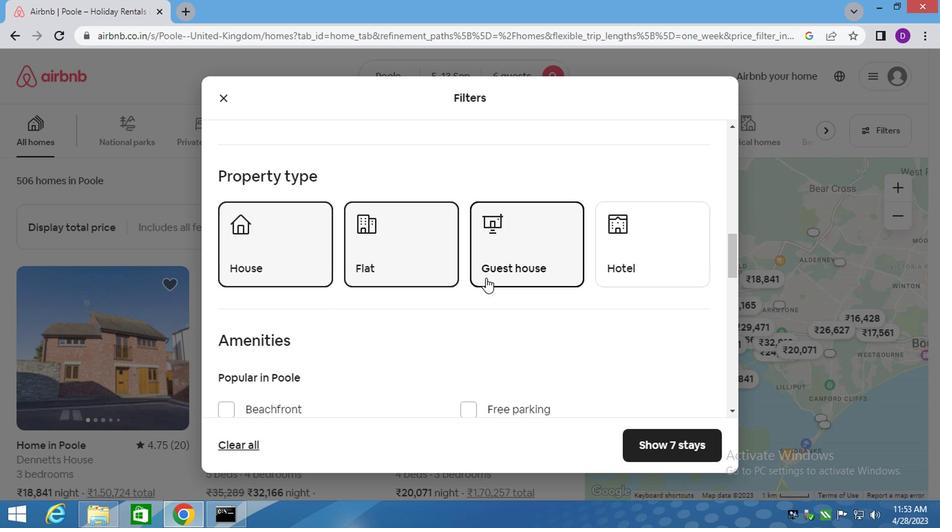 
Action: Mouse scrolled (415, 267) with delta (0, 0)
Screenshot: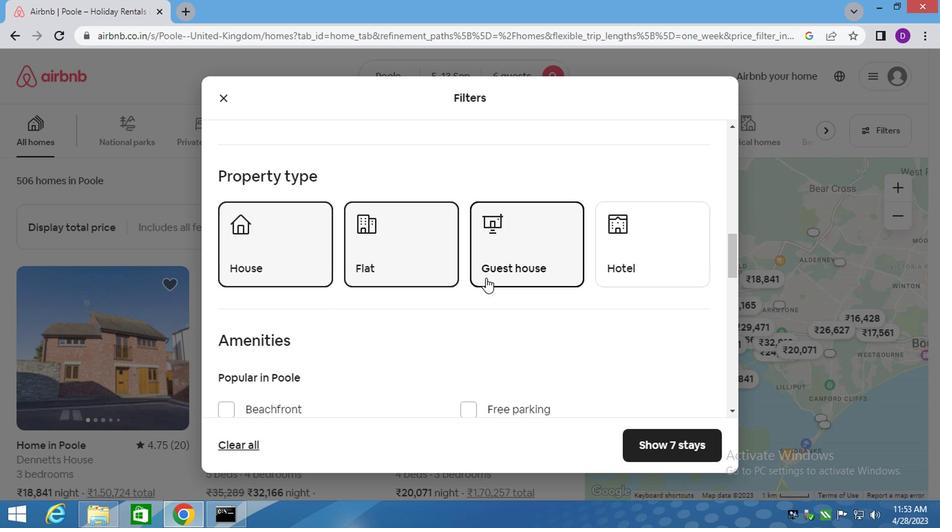 
Action: Mouse scrolled (415, 267) with delta (0, 0)
Screenshot: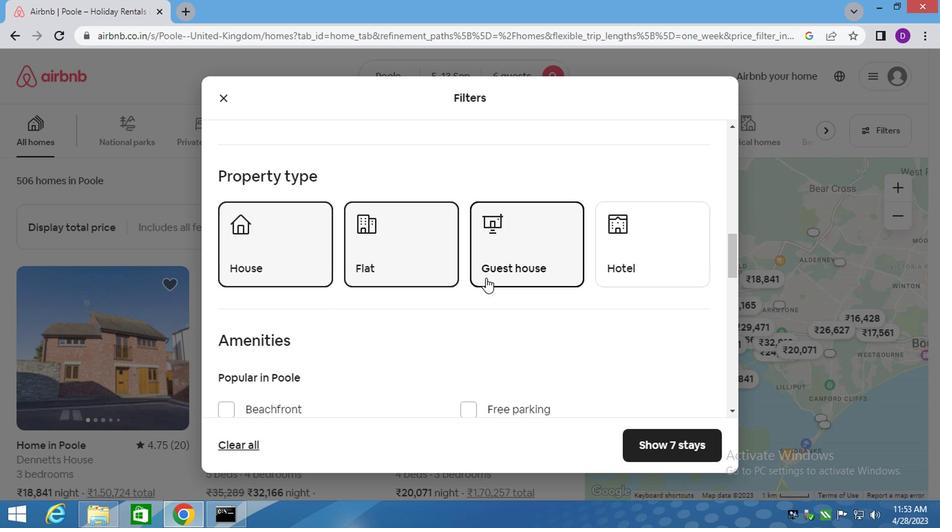 
Action: Mouse scrolled (415, 267) with delta (0, 0)
Screenshot: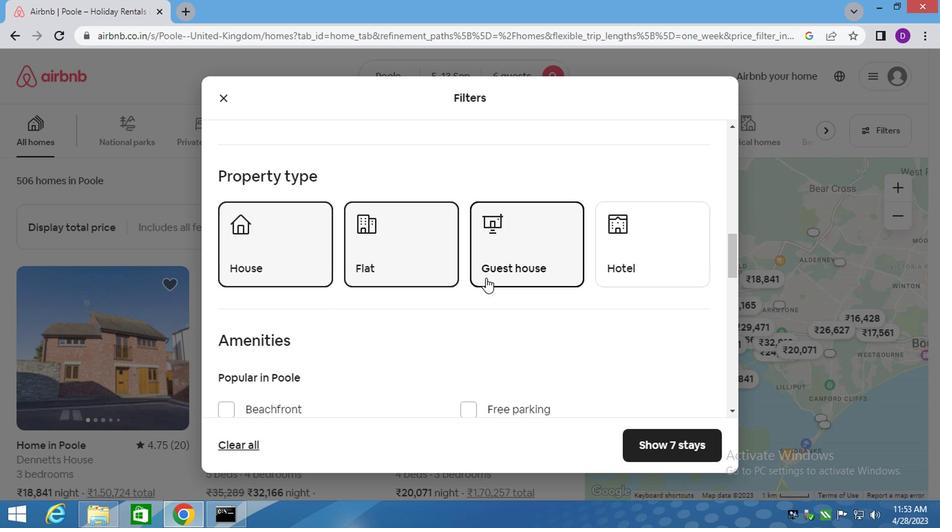 
Action: Mouse scrolled (415, 267) with delta (0, 0)
Screenshot: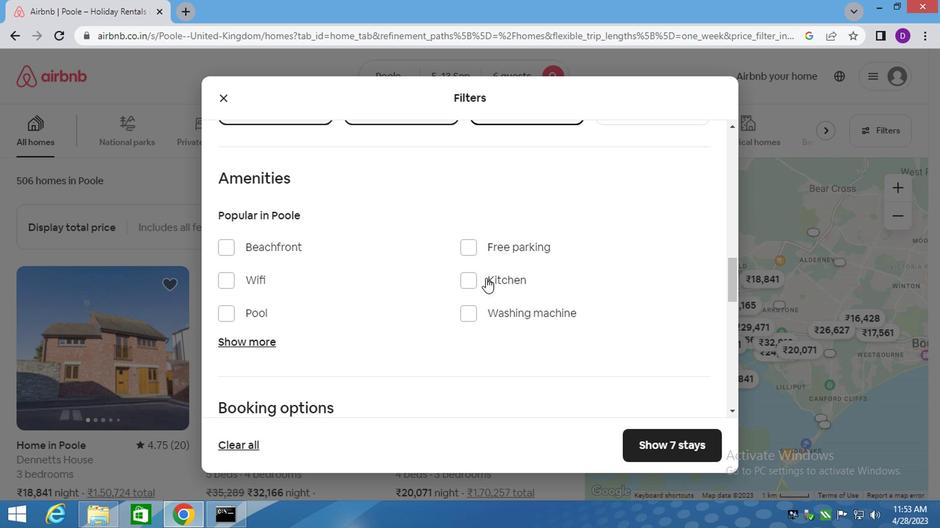 
Action: Mouse scrolled (415, 267) with delta (0, 0)
Screenshot: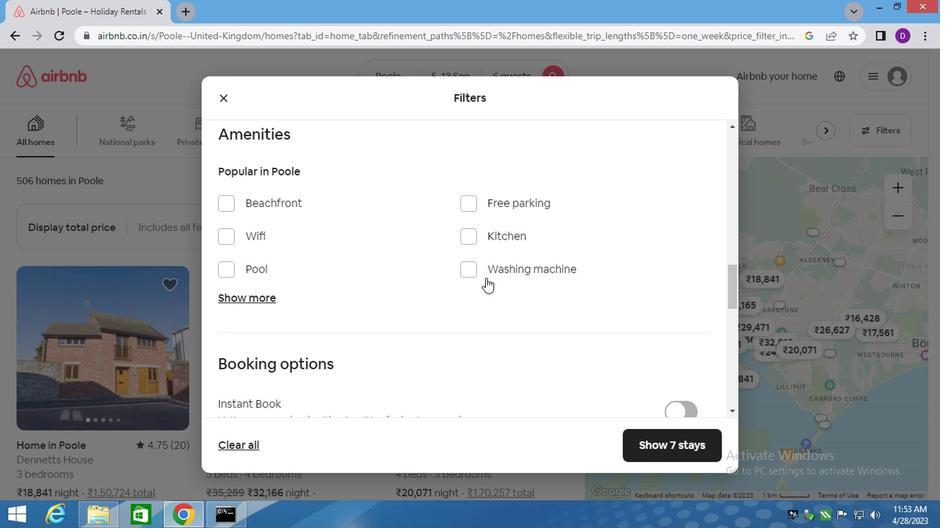 
Action: Mouse moved to (560, 298)
Screenshot: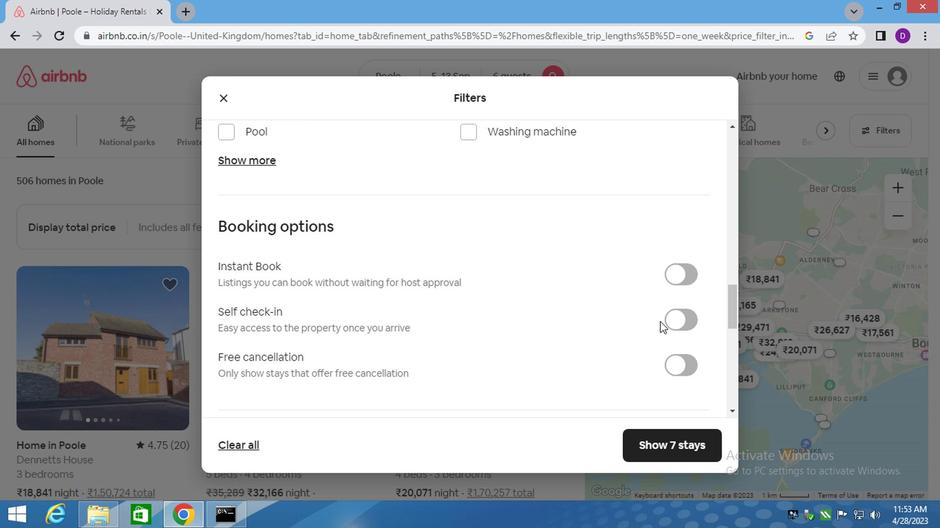 
Action: Mouse pressed left at (560, 298)
Screenshot: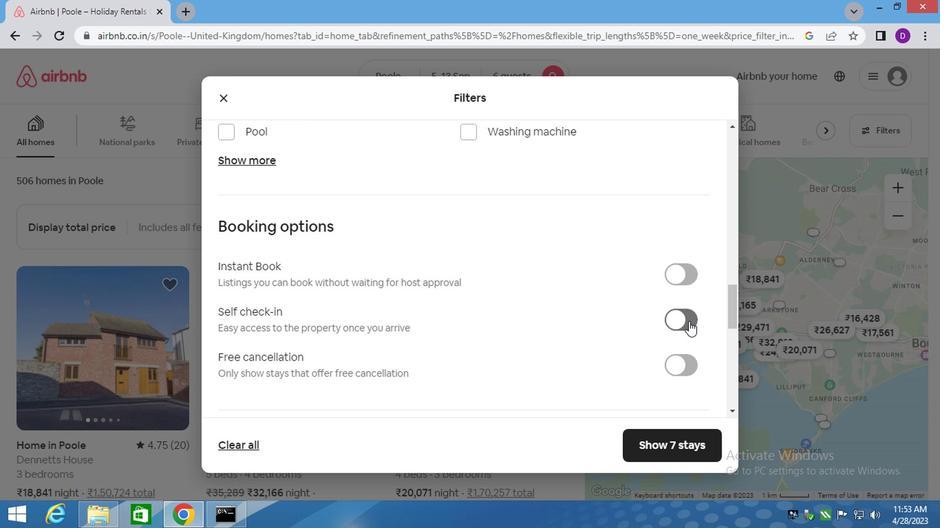 
Action: Mouse moved to (420, 298)
Screenshot: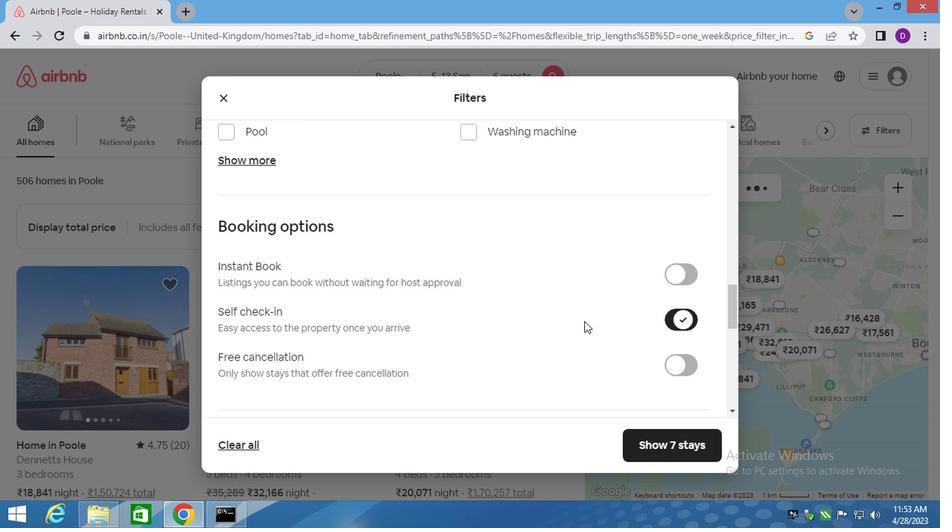 
Action: Mouse scrolled (420, 298) with delta (0, 0)
Screenshot: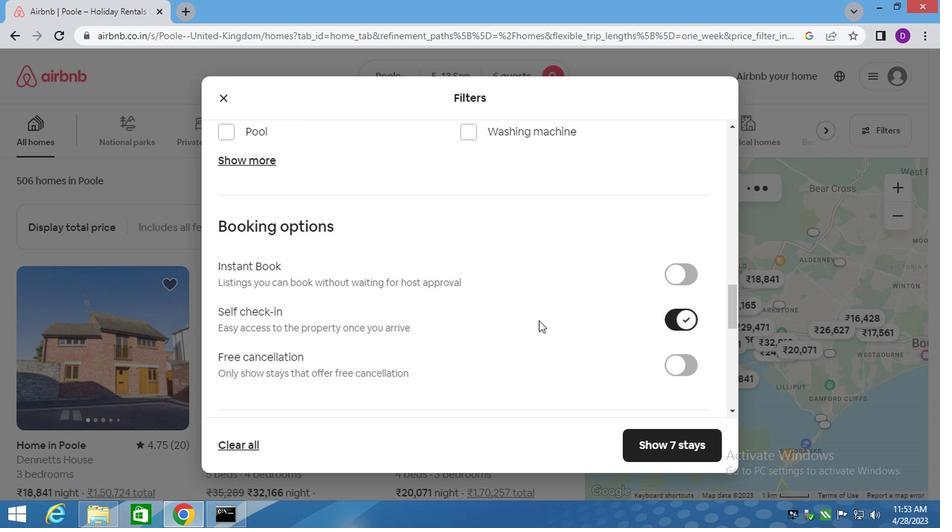 
Action: Mouse scrolled (420, 298) with delta (0, 0)
Screenshot: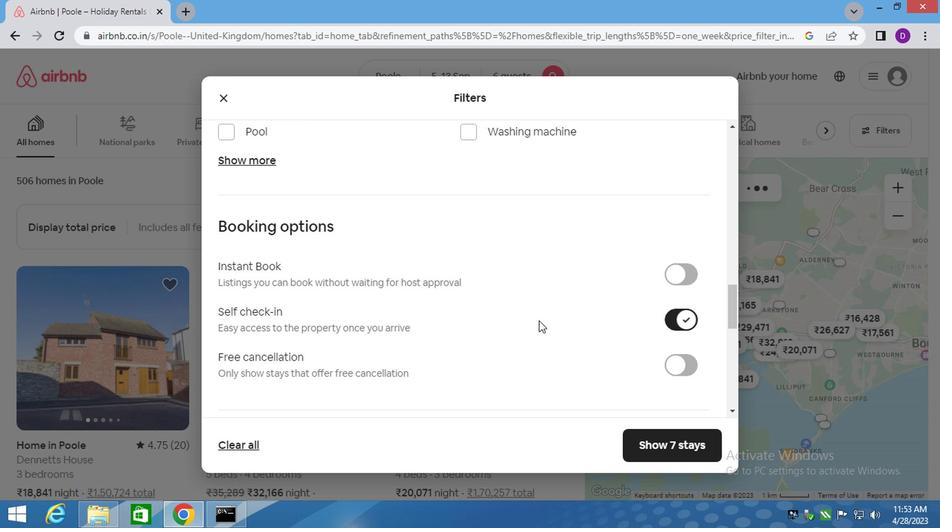 
Action: Mouse moved to (420, 298)
Screenshot: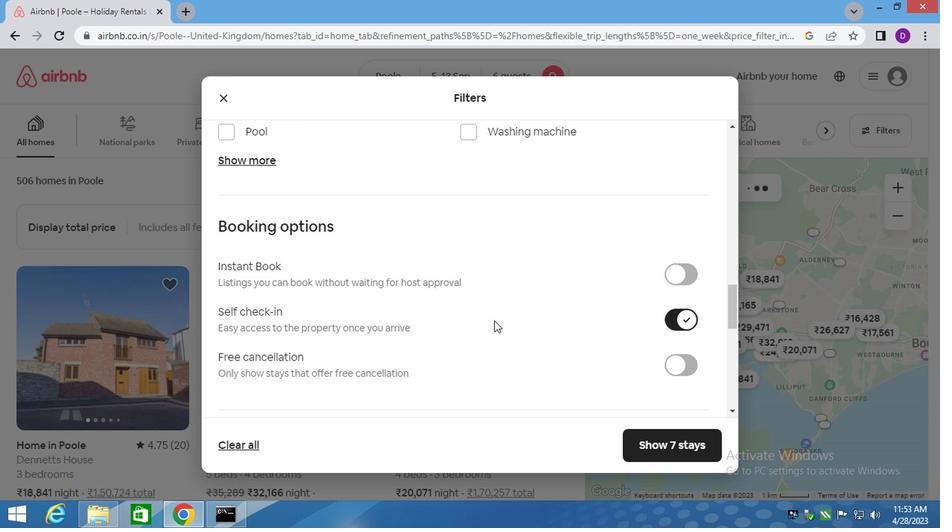 
Action: Mouse scrolled (420, 298) with delta (0, 0)
Screenshot: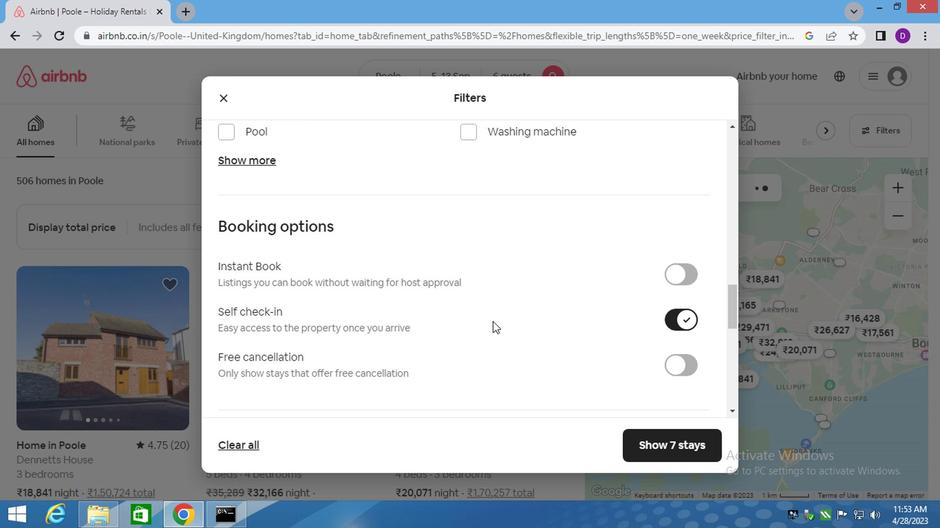 
Action: Mouse scrolled (420, 298) with delta (0, 0)
Screenshot: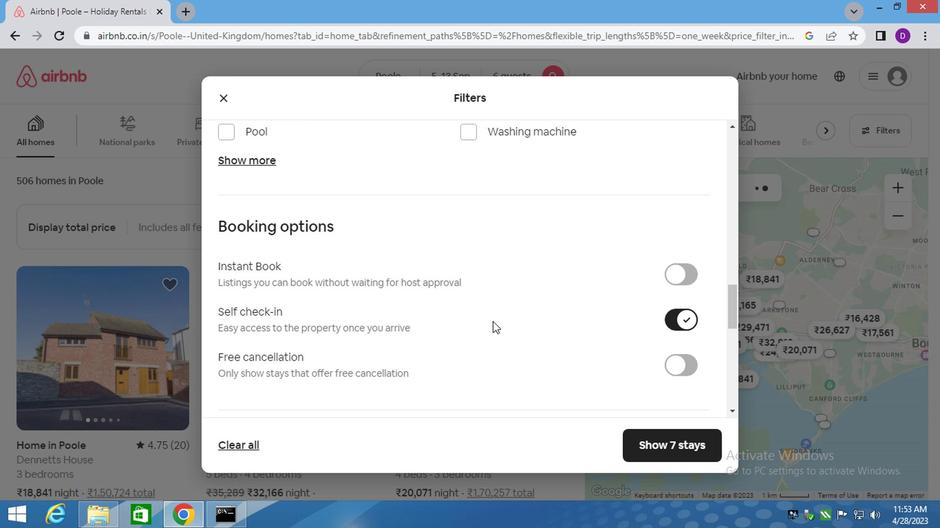 
Action: Mouse moved to (376, 302)
Screenshot: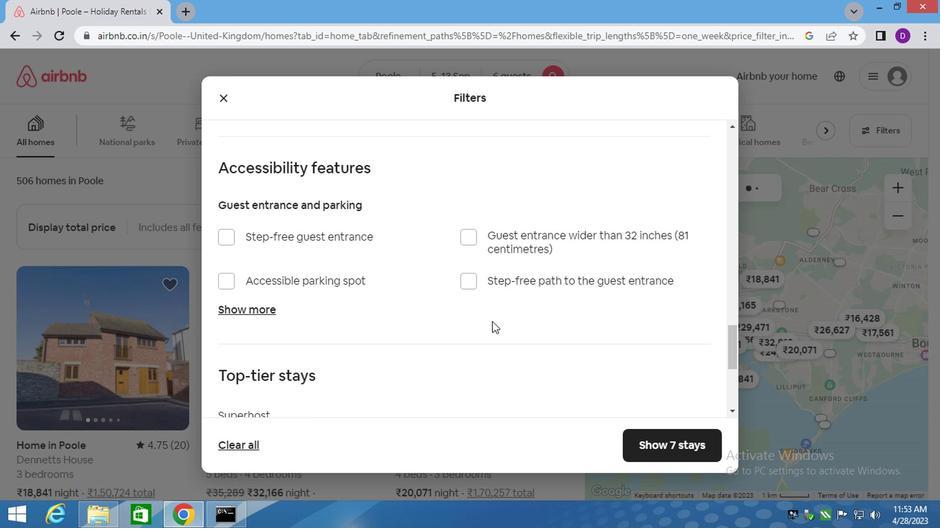 
Action: Mouse scrolled (376, 301) with delta (0, 0)
Screenshot: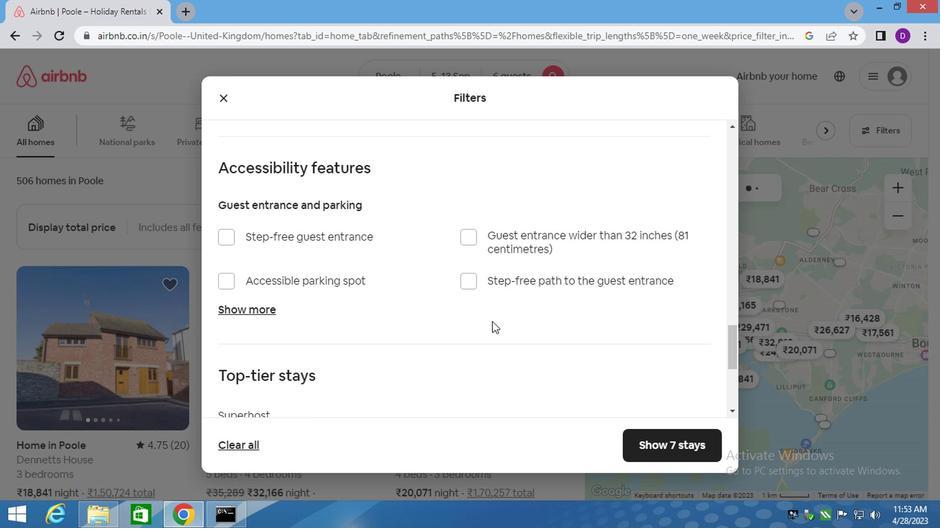 
Action: Mouse moved to (357, 306)
Screenshot: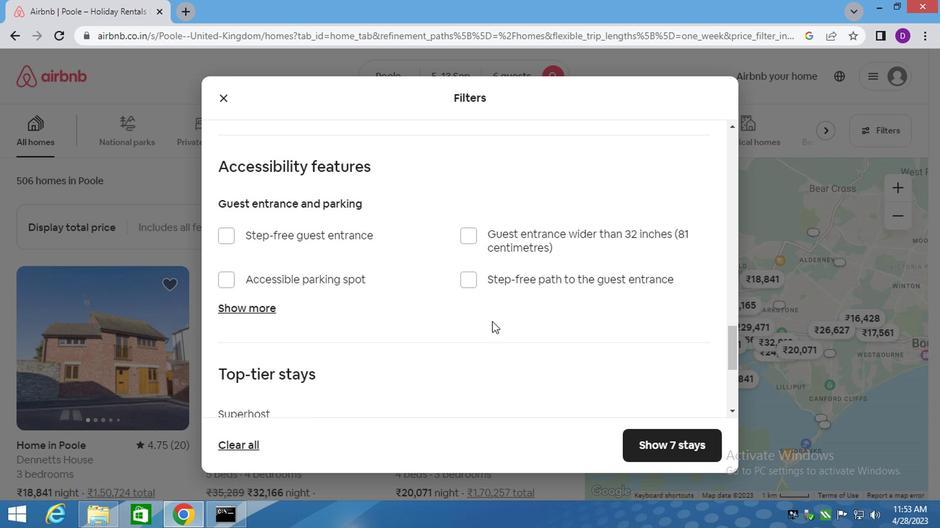 
Action: Mouse scrolled (368, 303) with delta (0, 0)
Screenshot: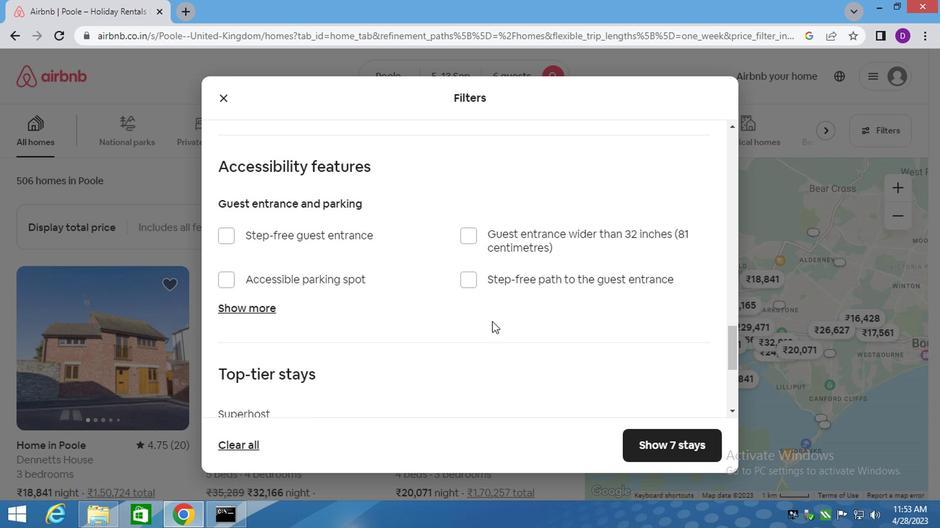 
Action: Mouse moved to (354, 306)
Screenshot: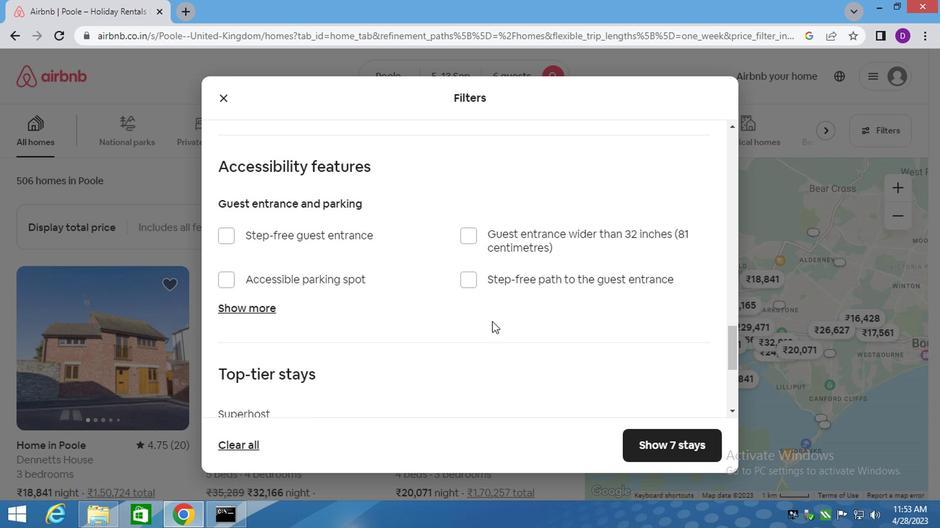 
Action: Mouse scrolled (365, 304) with delta (0, 0)
Screenshot: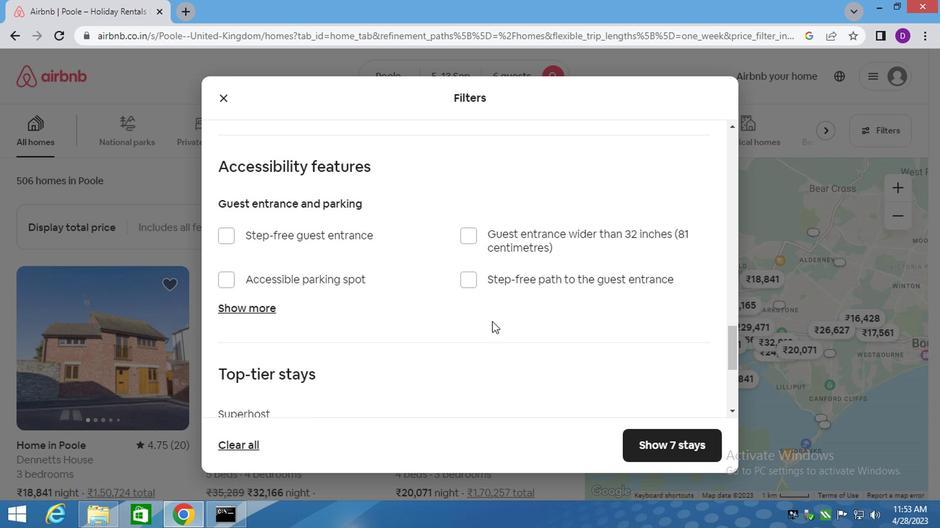 
Action: Mouse moved to (296, 313)
Screenshot: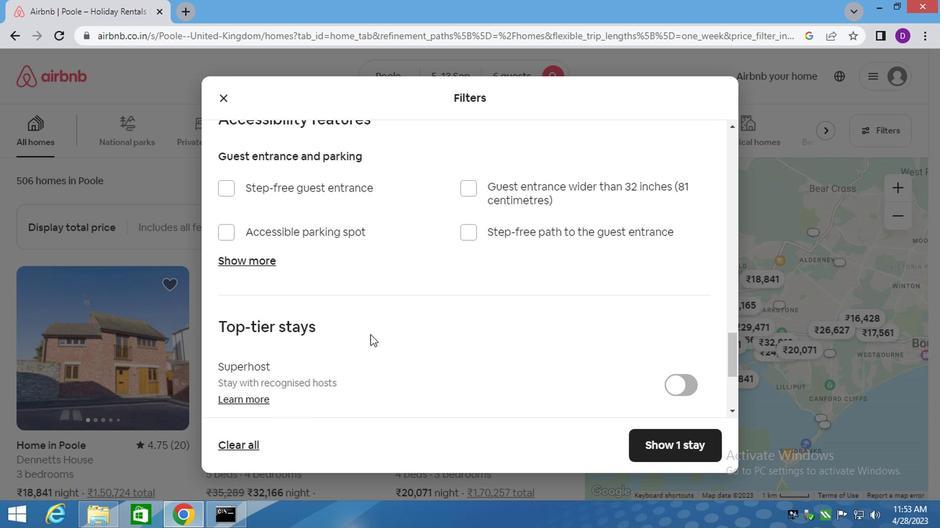 
Action: Mouse scrolled (296, 312) with delta (0, 0)
Screenshot: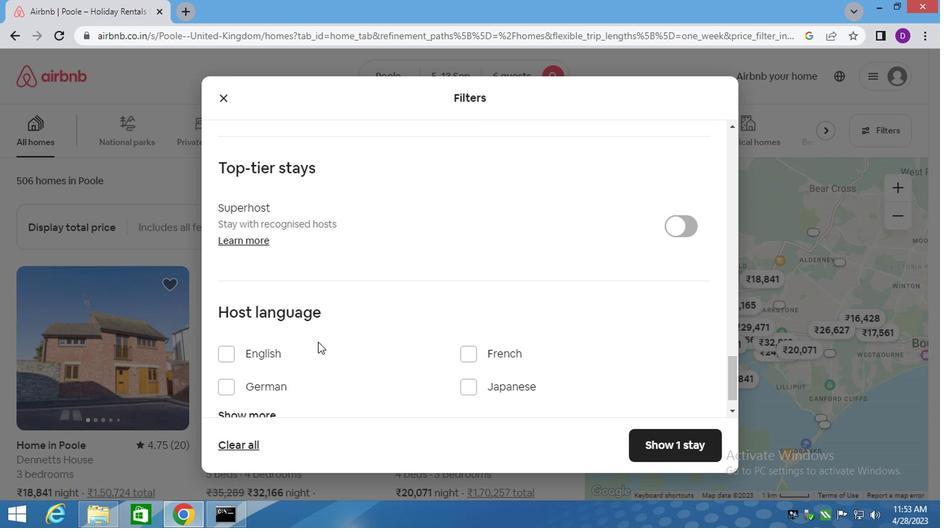 
Action: Mouse scrolled (296, 312) with delta (0, 0)
Screenshot: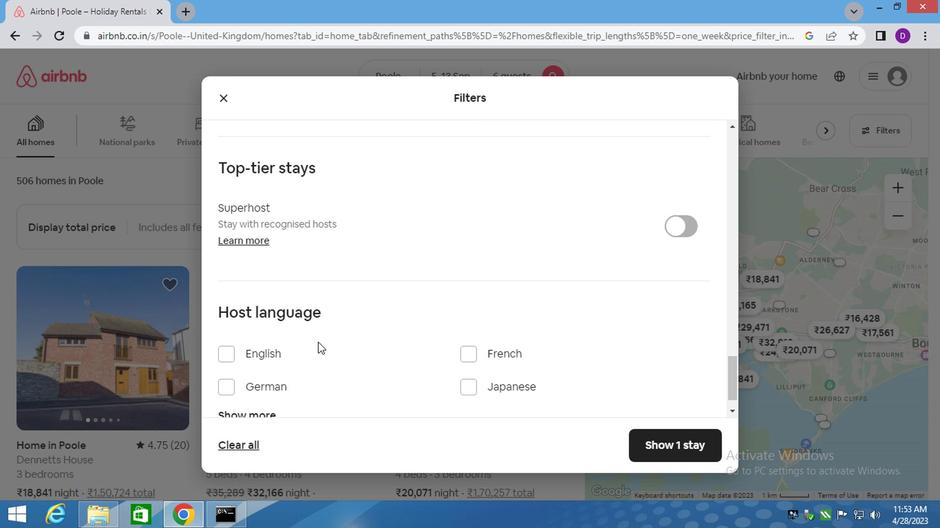 
Action: Mouse scrolled (296, 312) with delta (0, 0)
Screenshot: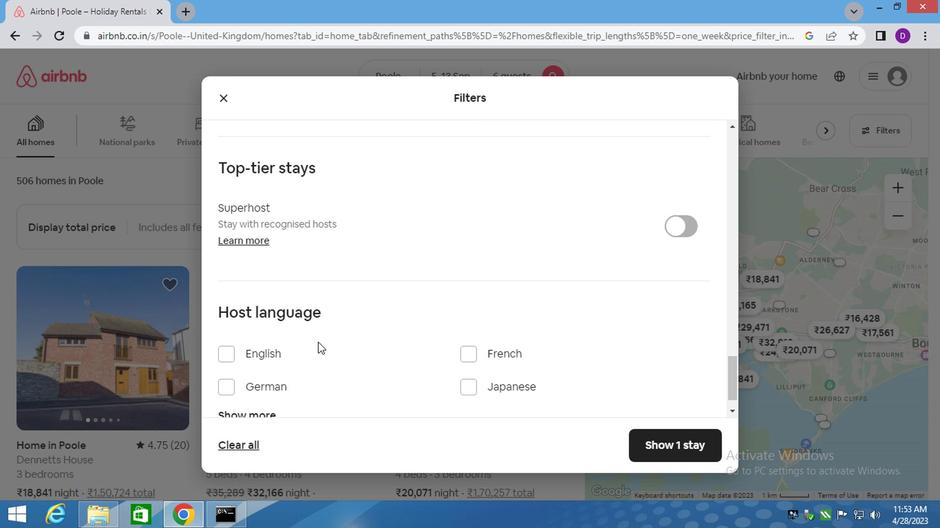 
Action: Mouse moved to (234, 301)
Screenshot: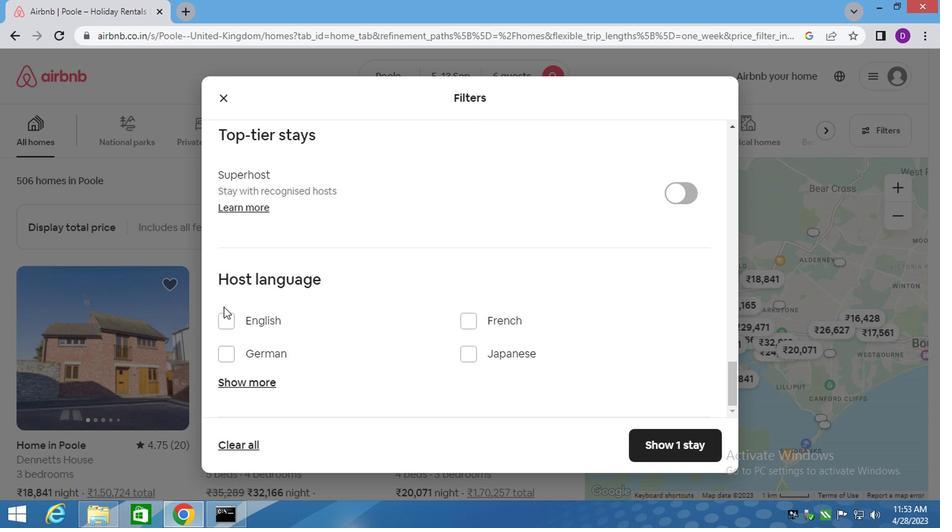 
Action: Mouse pressed left at (234, 301)
Screenshot: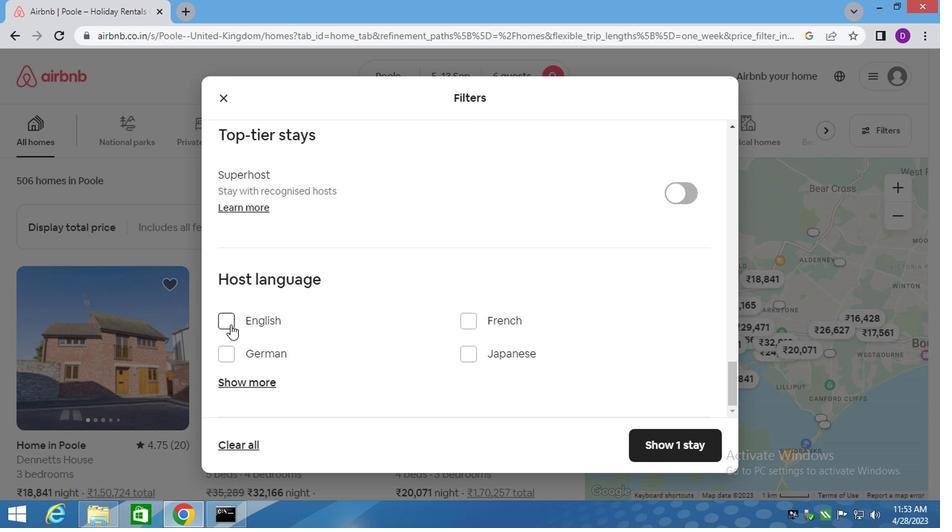 
Action: Mouse moved to (539, 384)
Screenshot: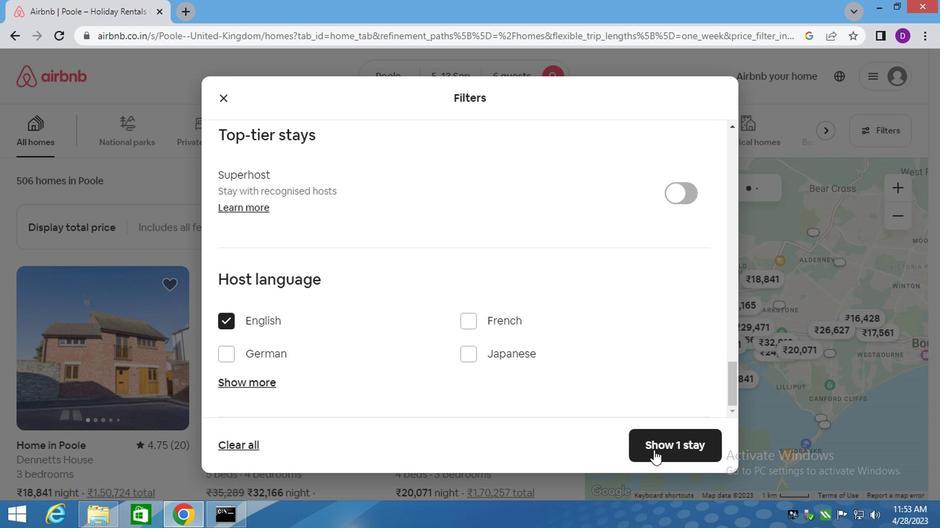
Action: Mouse pressed left at (539, 384)
Screenshot: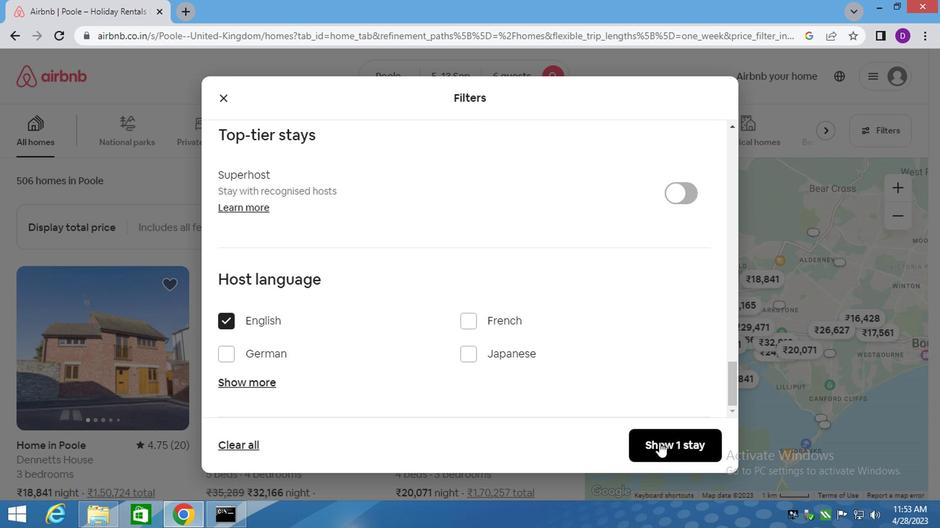 
